 Task: Log work in the project TurboCharge for the issue 'Upgrade the machine learning algorithms of a web application to improve accuracy and prediction capabilities' spent time as '3w 3d 3h 29m' and remaining time as '2w 4d 7h 56m' and move to bottom of backlog. Now add the issue to the epic 'Incident Response Planning'.
Action: Mouse moved to (168, 66)
Screenshot: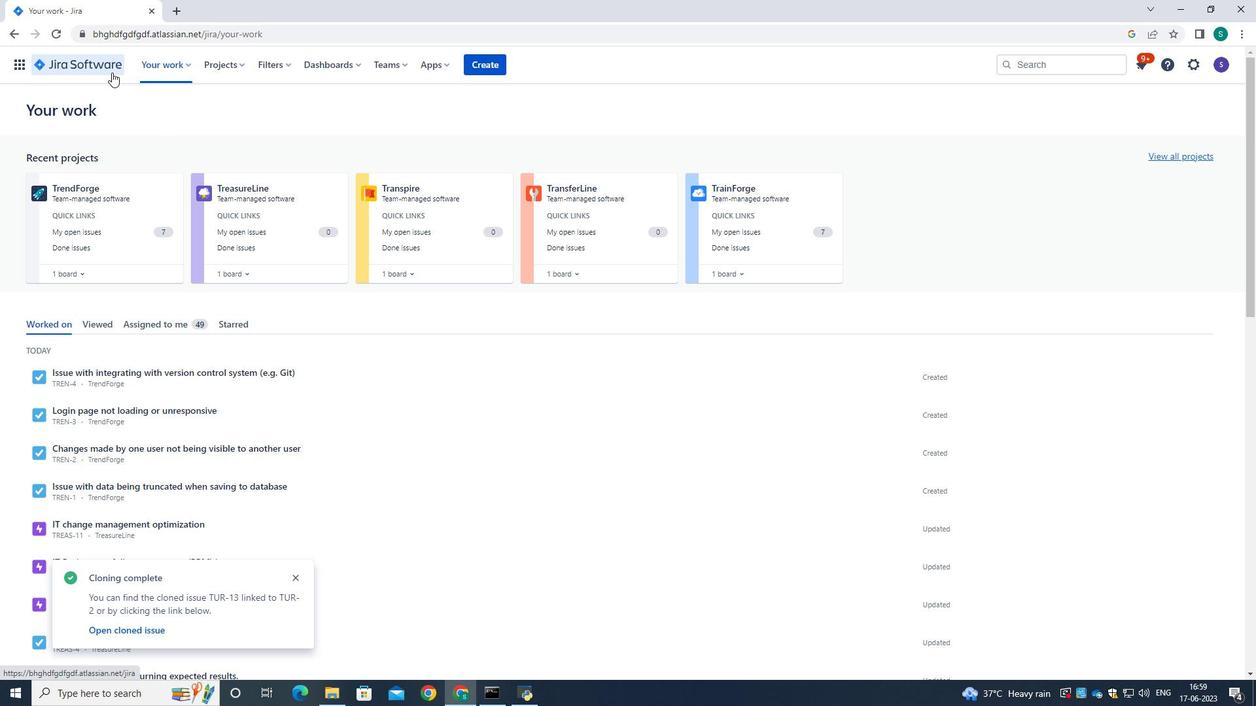 
Action: Mouse pressed left at (168, 66)
Screenshot: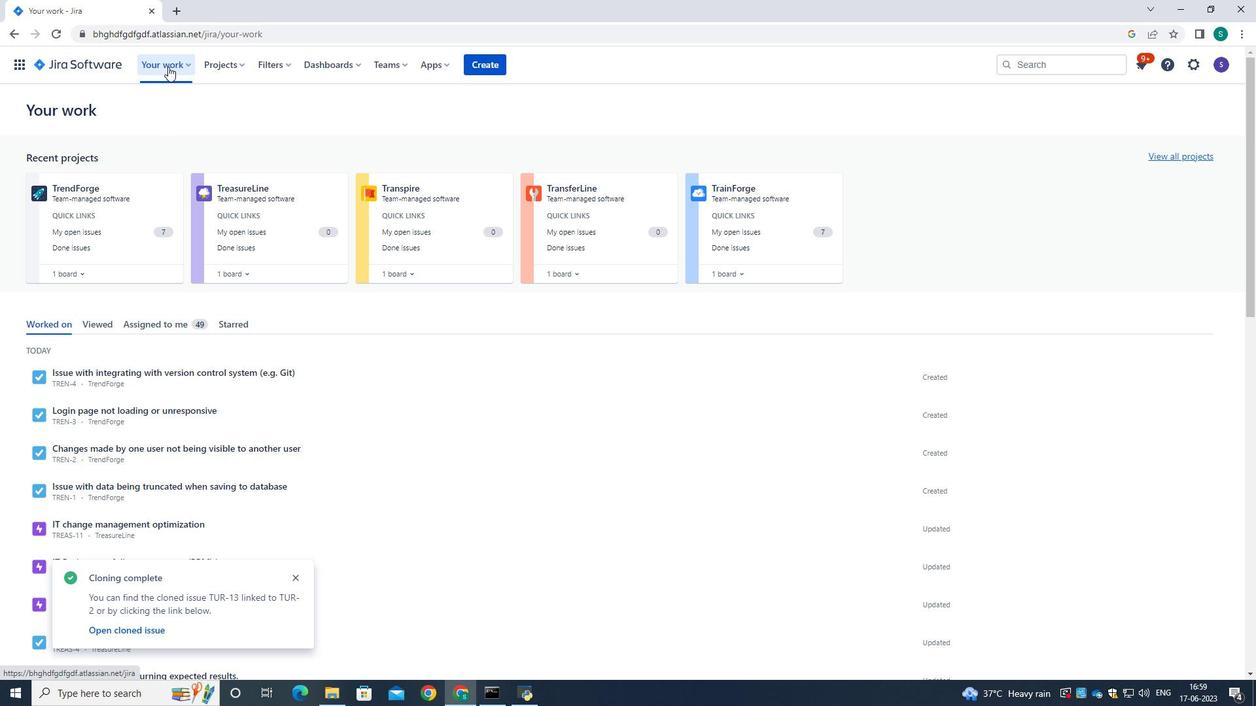 
Action: Mouse moved to (168, 66)
Screenshot: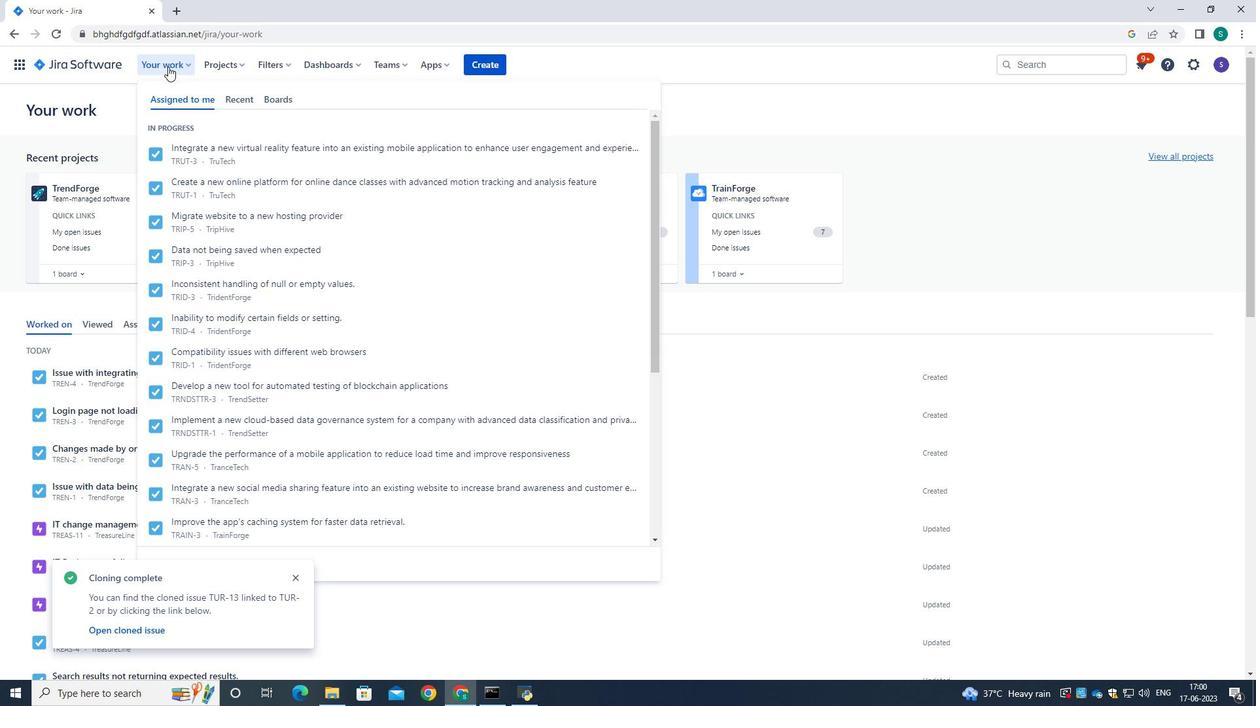 
Action: Mouse pressed left at (168, 66)
Screenshot: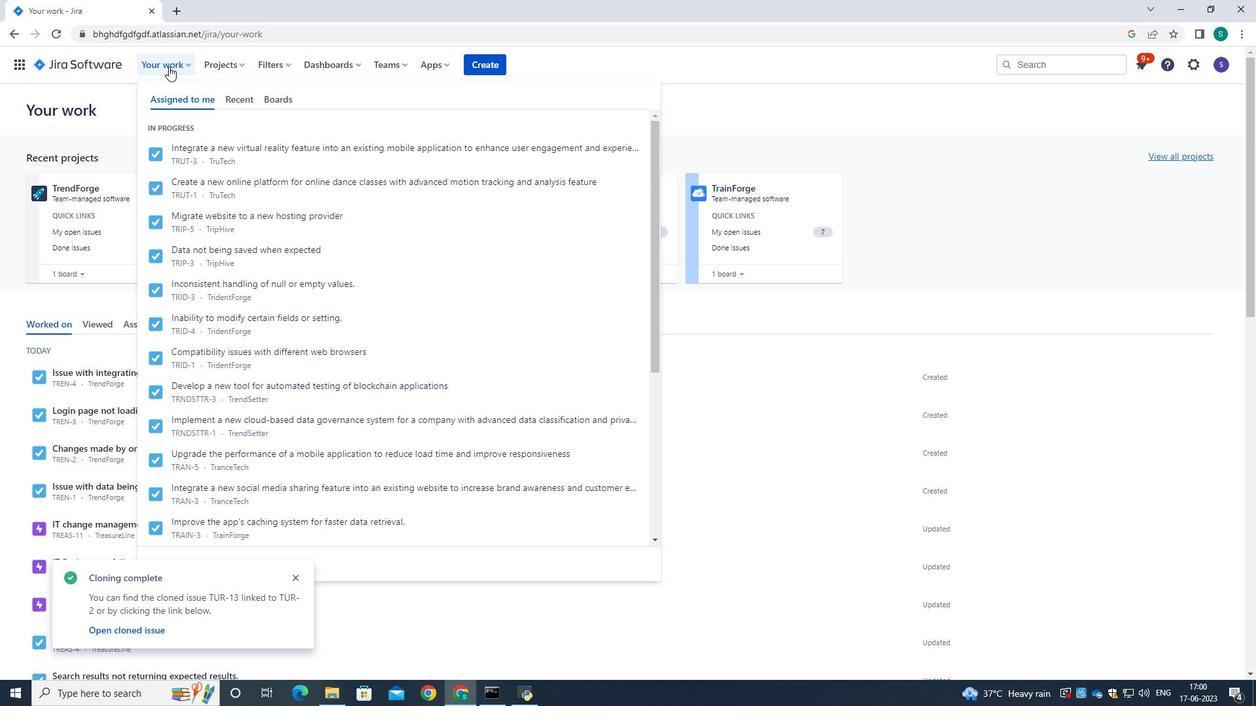 
Action: Mouse moved to (214, 62)
Screenshot: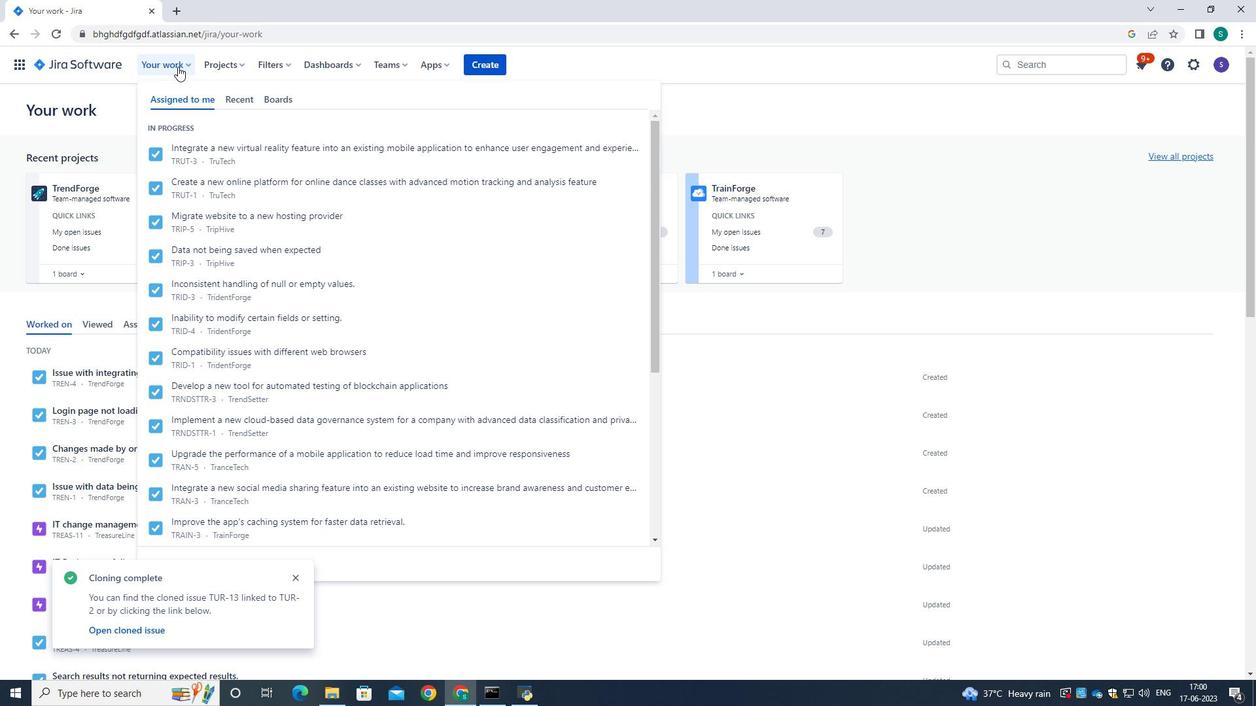 
Action: Mouse pressed left at (214, 62)
Screenshot: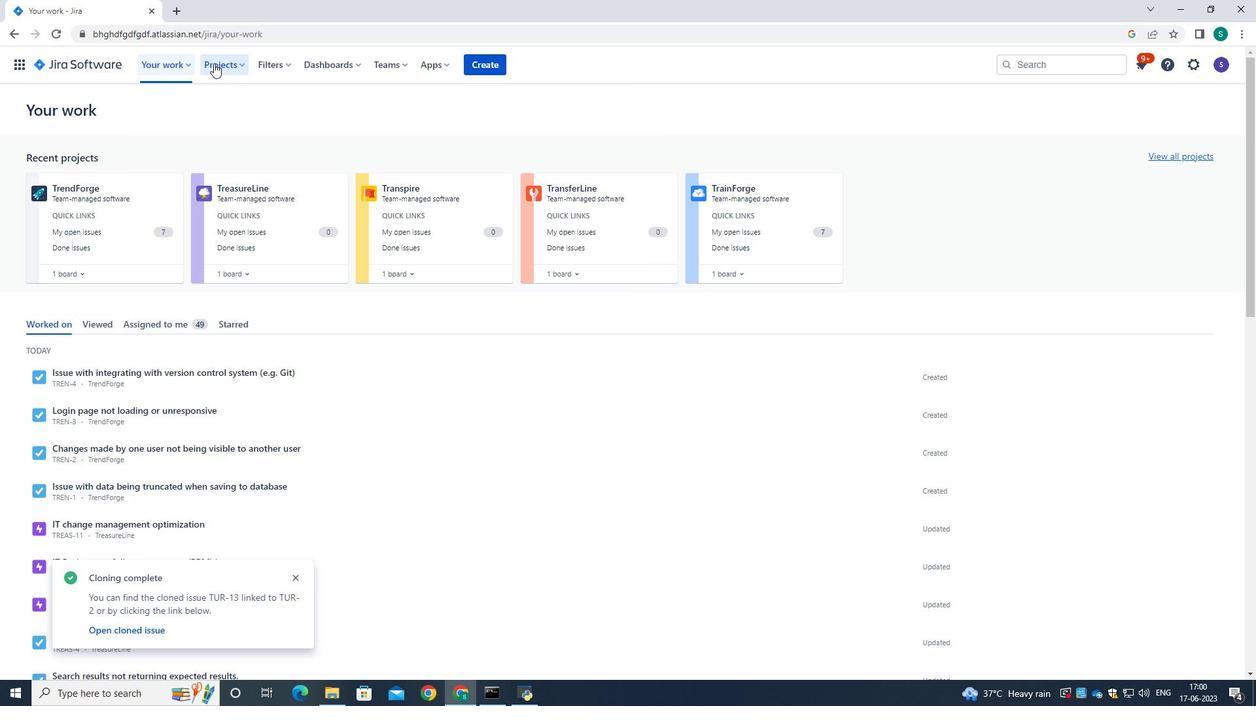 
Action: Mouse moved to (262, 133)
Screenshot: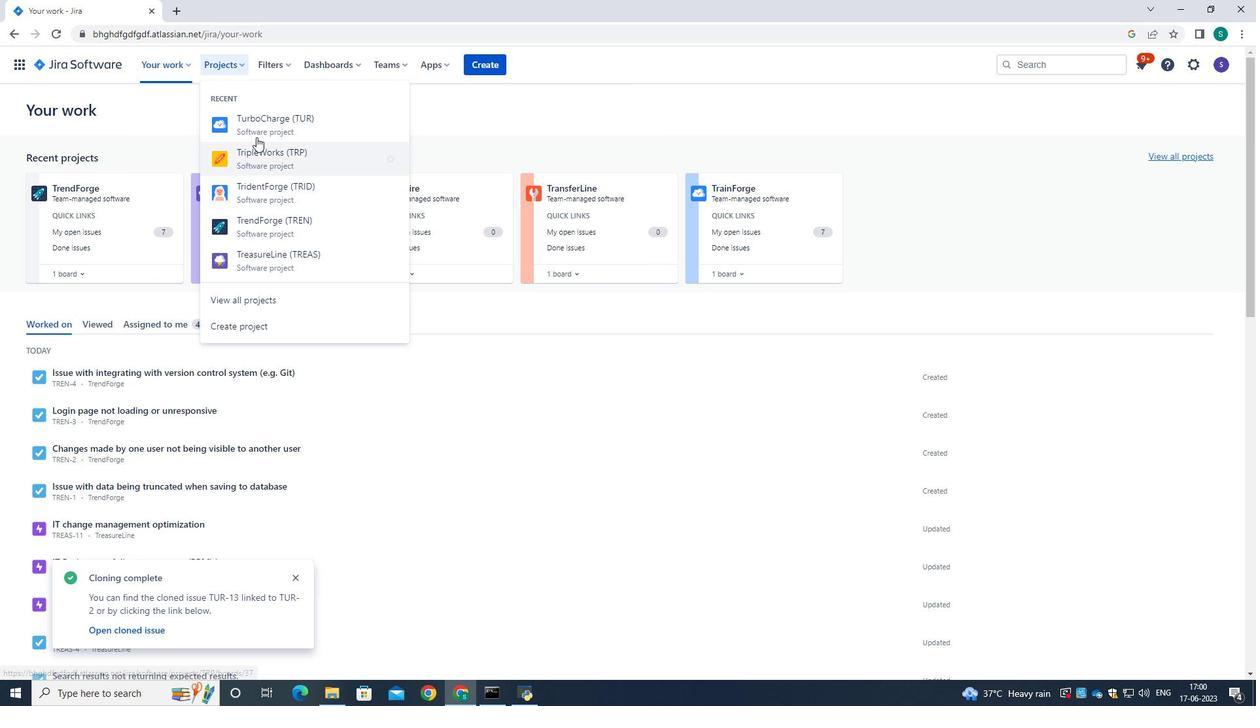 
Action: Mouse pressed left at (262, 133)
Screenshot: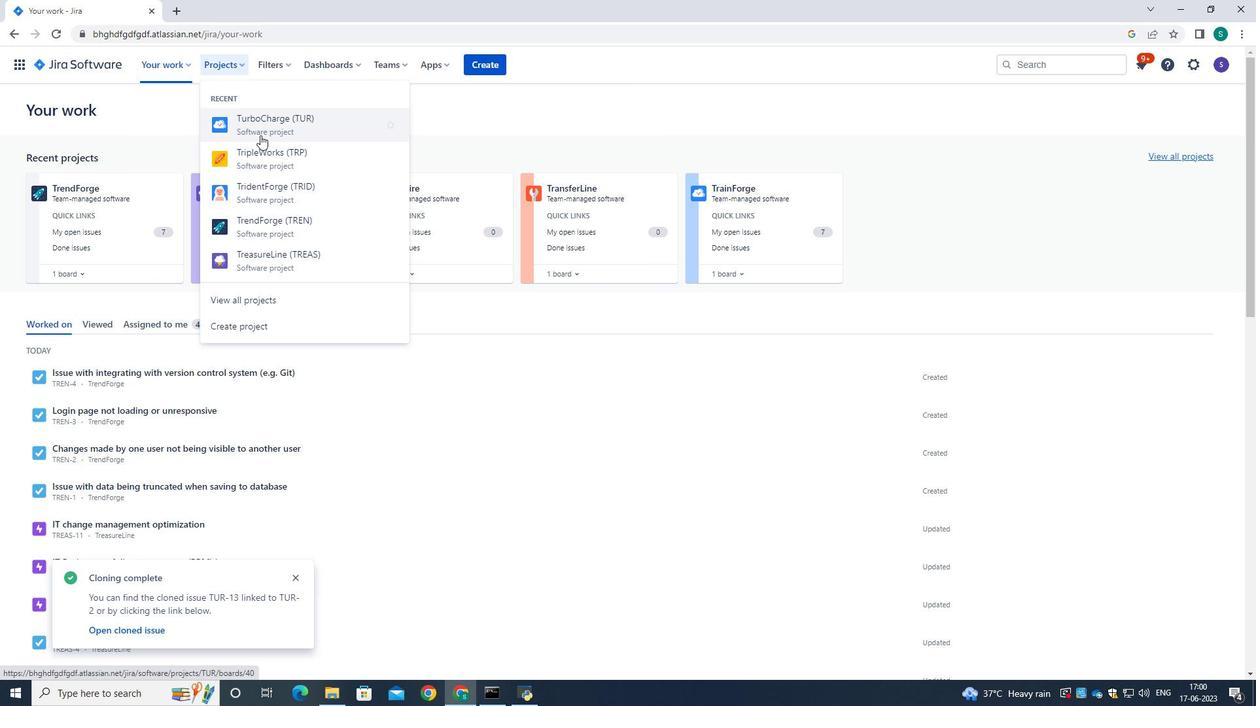 
Action: Mouse moved to (90, 194)
Screenshot: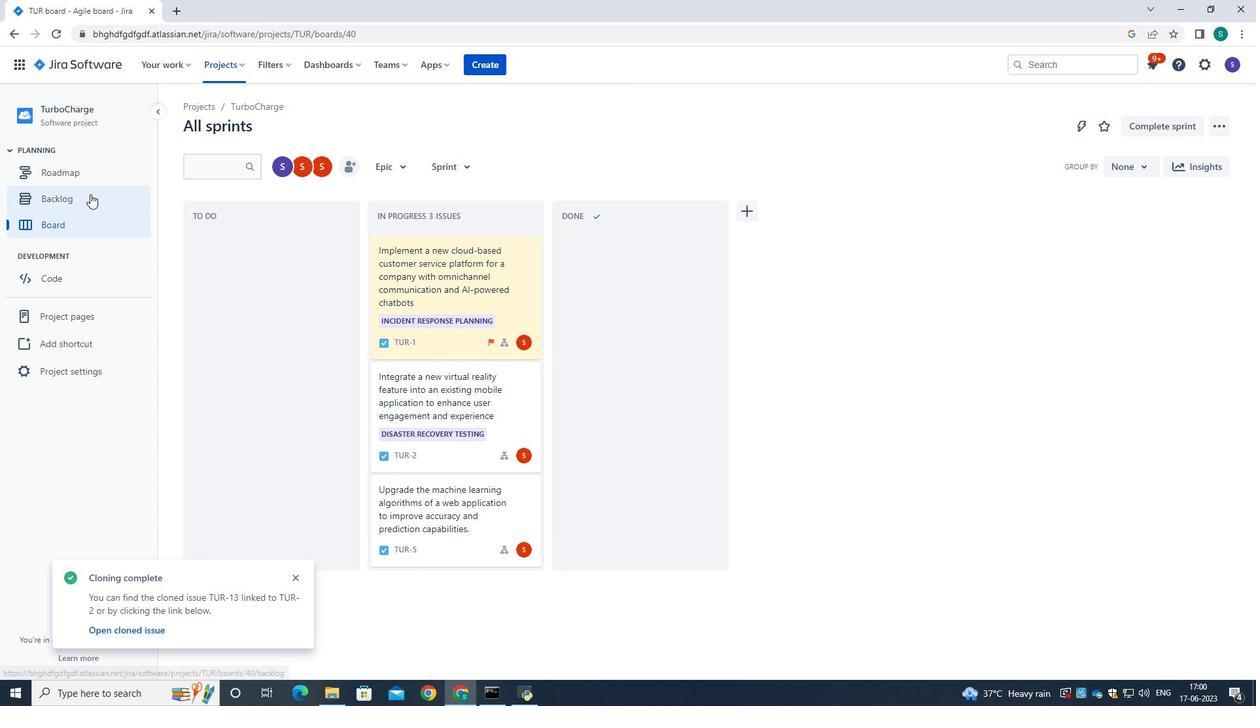 
Action: Mouse pressed left at (90, 194)
Screenshot: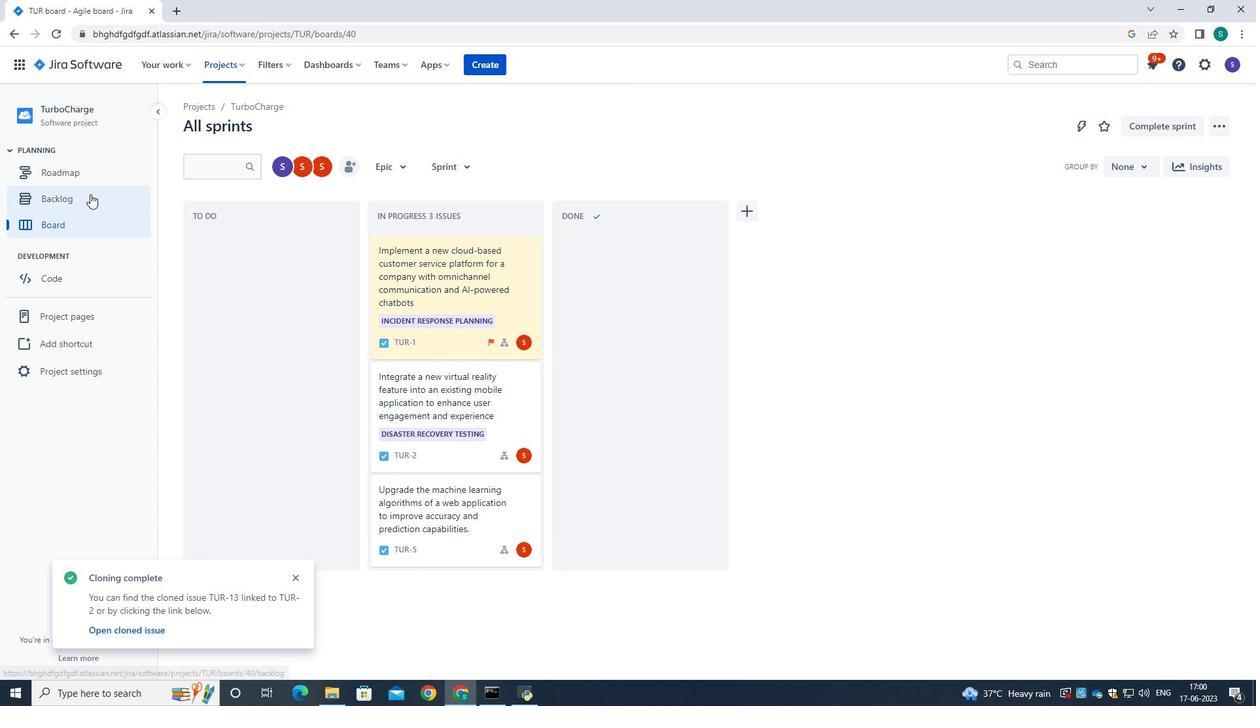 
Action: Mouse moved to (519, 281)
Screenshot: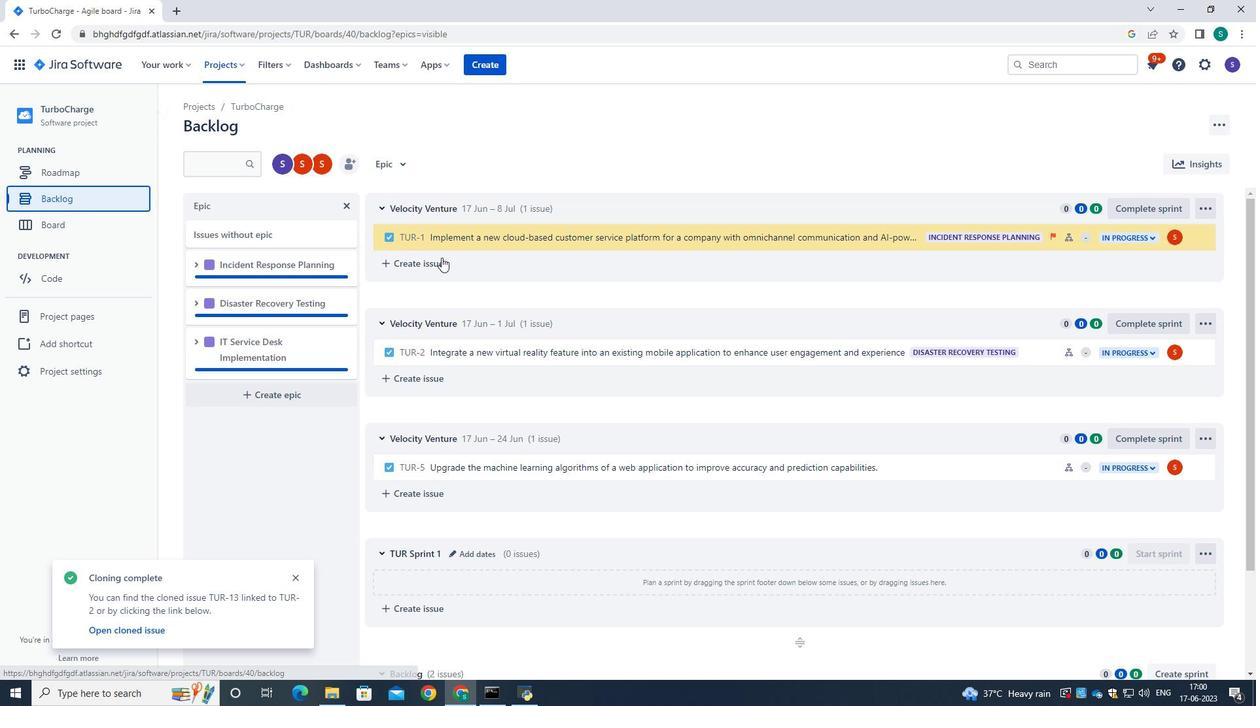 
Action: Mouse scrolled (519, 280) with delta (0, 0)
Screenshot: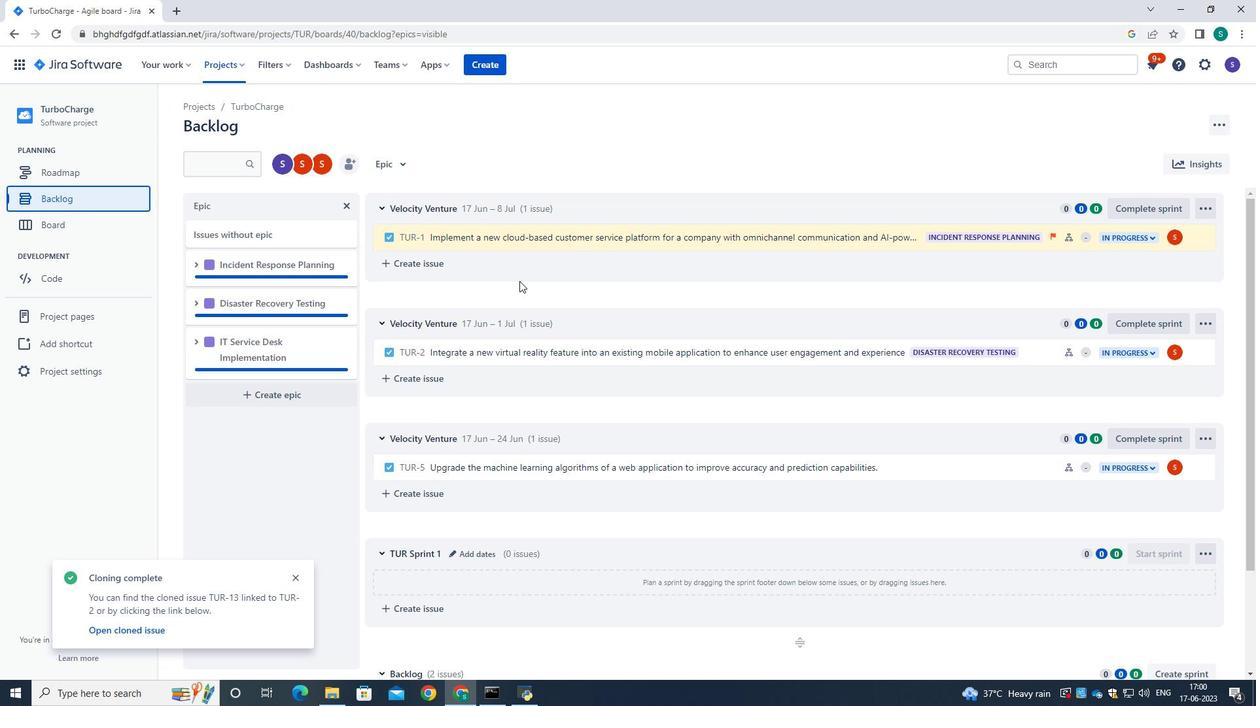 
Action: Mouse scrolled (519, 280) with delta (0, 0)
Screenshot: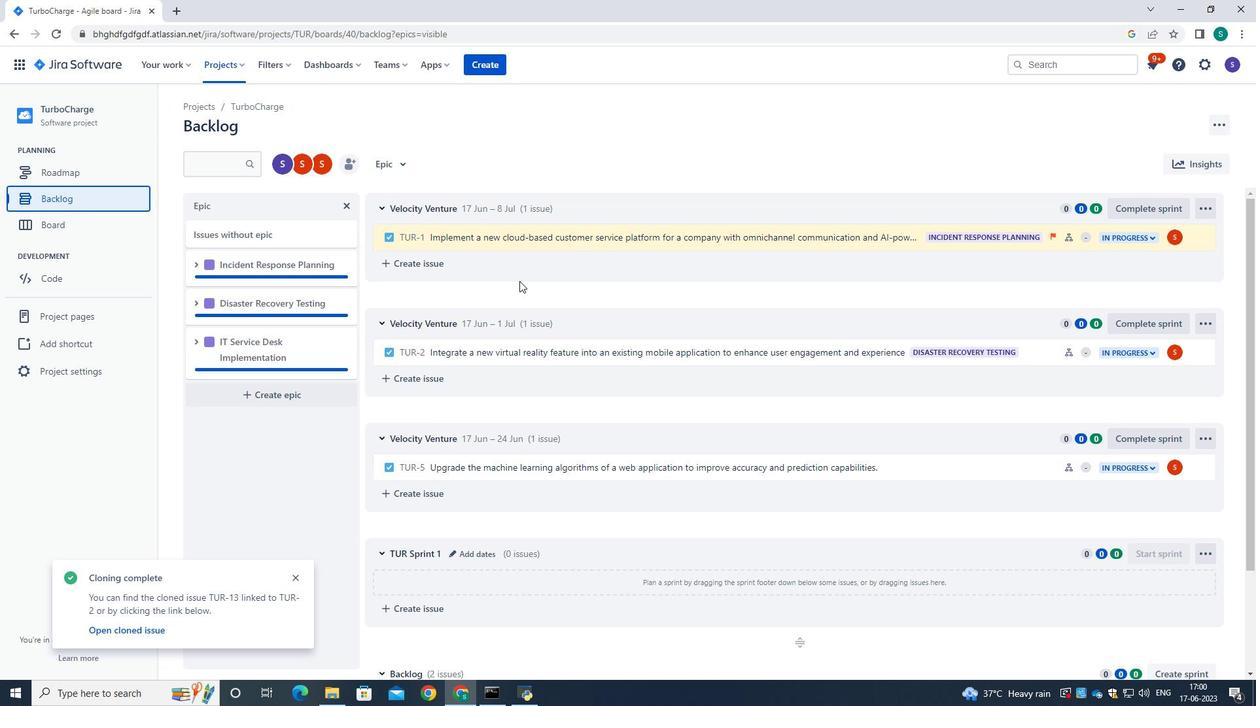 
Action: Mouse moved to (520, 282)
Screenshot: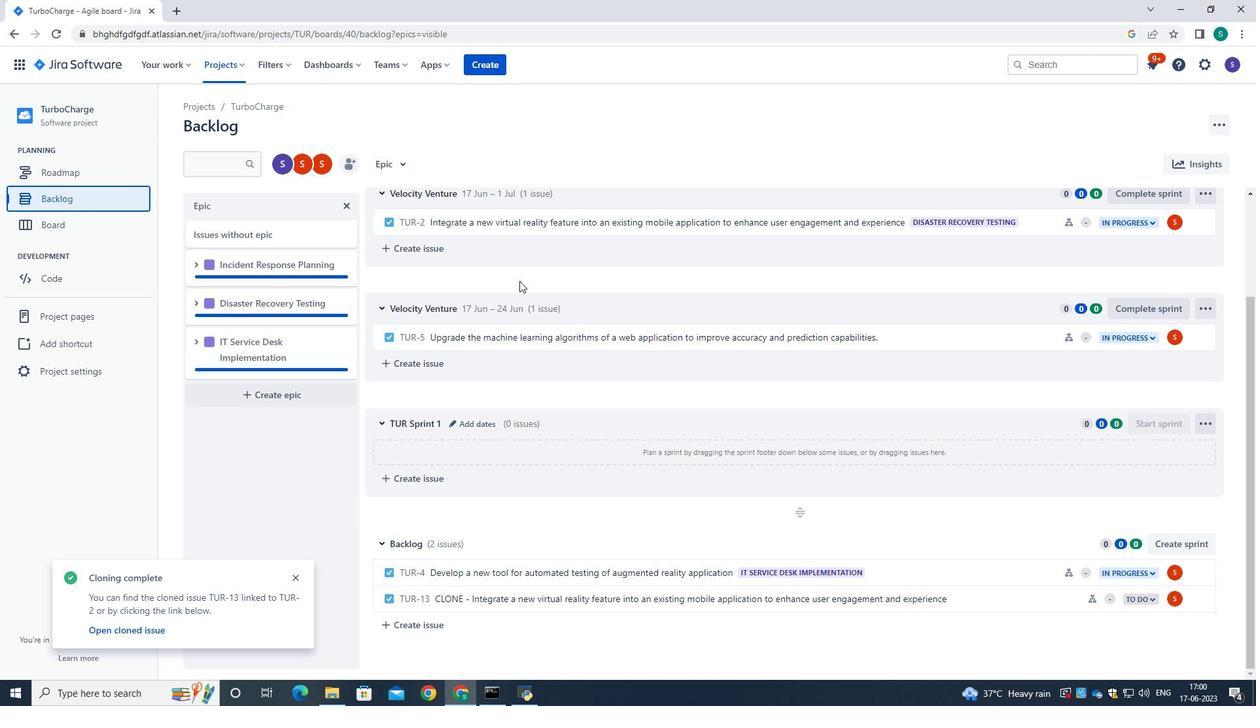 
Action: Mouse scrolled (520, 281) with delta (0, 0)
Screenshot: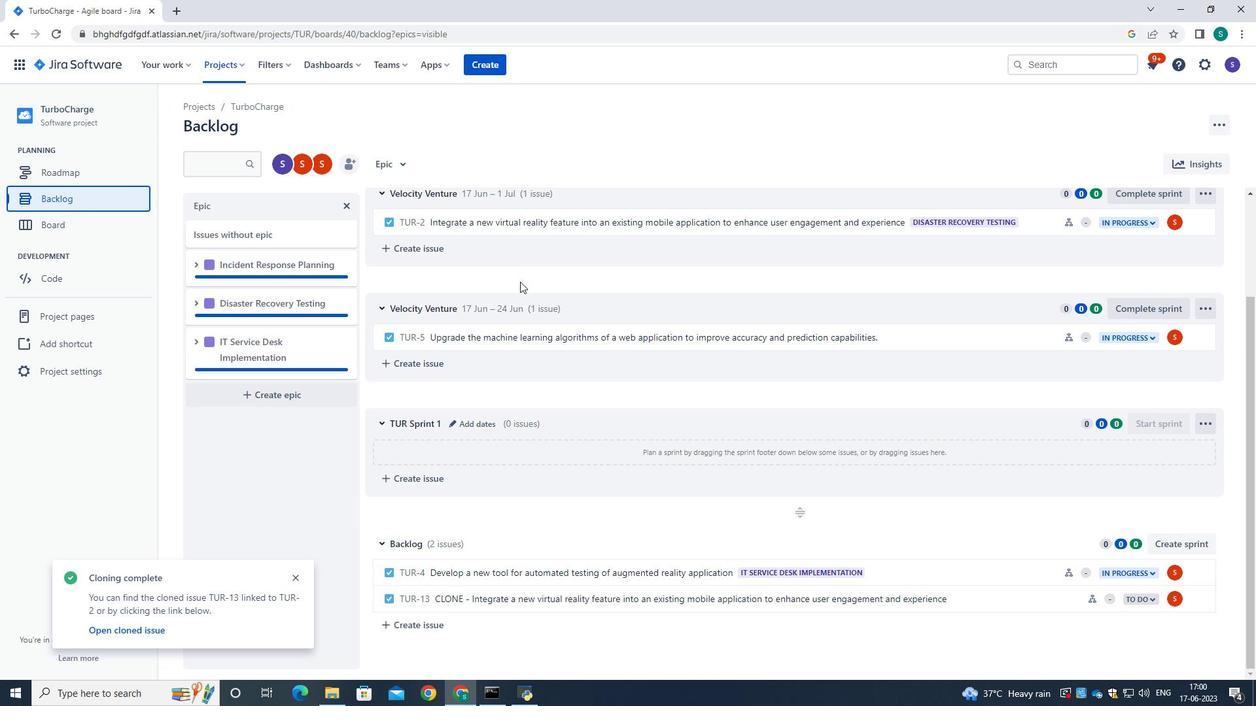
Action: Mouse scrolled (520, 281) with delta (0, 0)
Screenshot: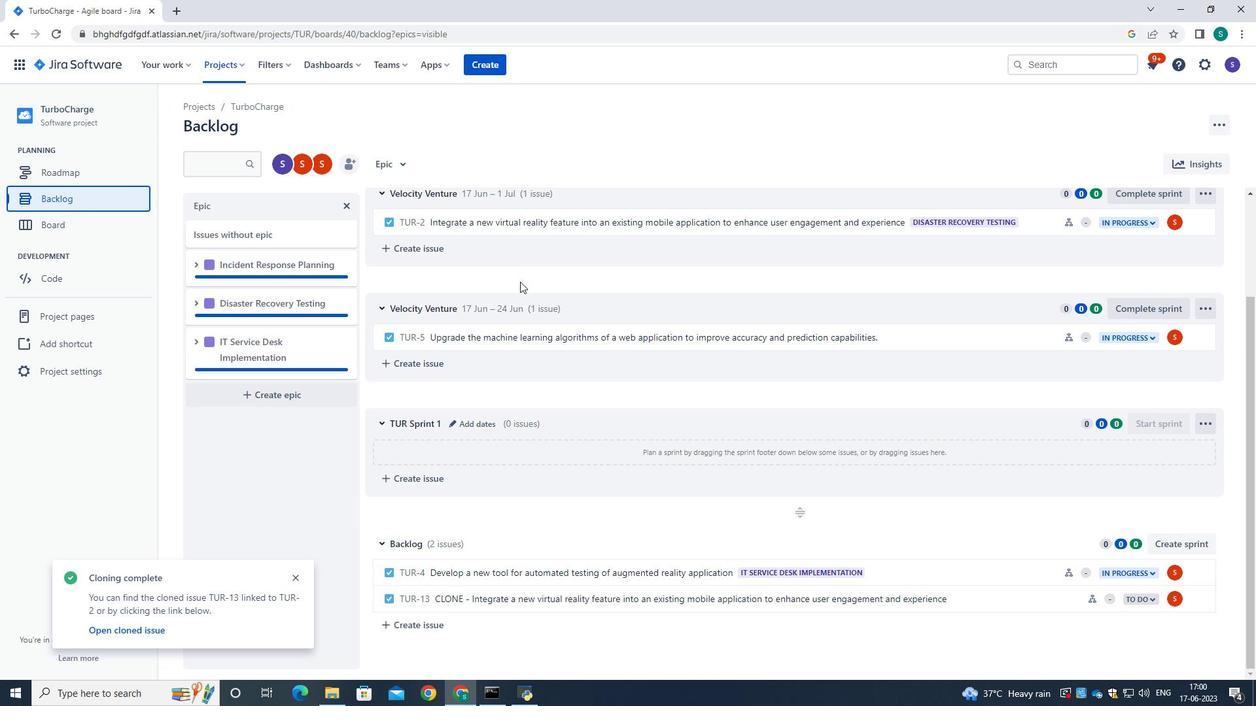 
Action: Mouse moved to (759, 333)
Screenshot: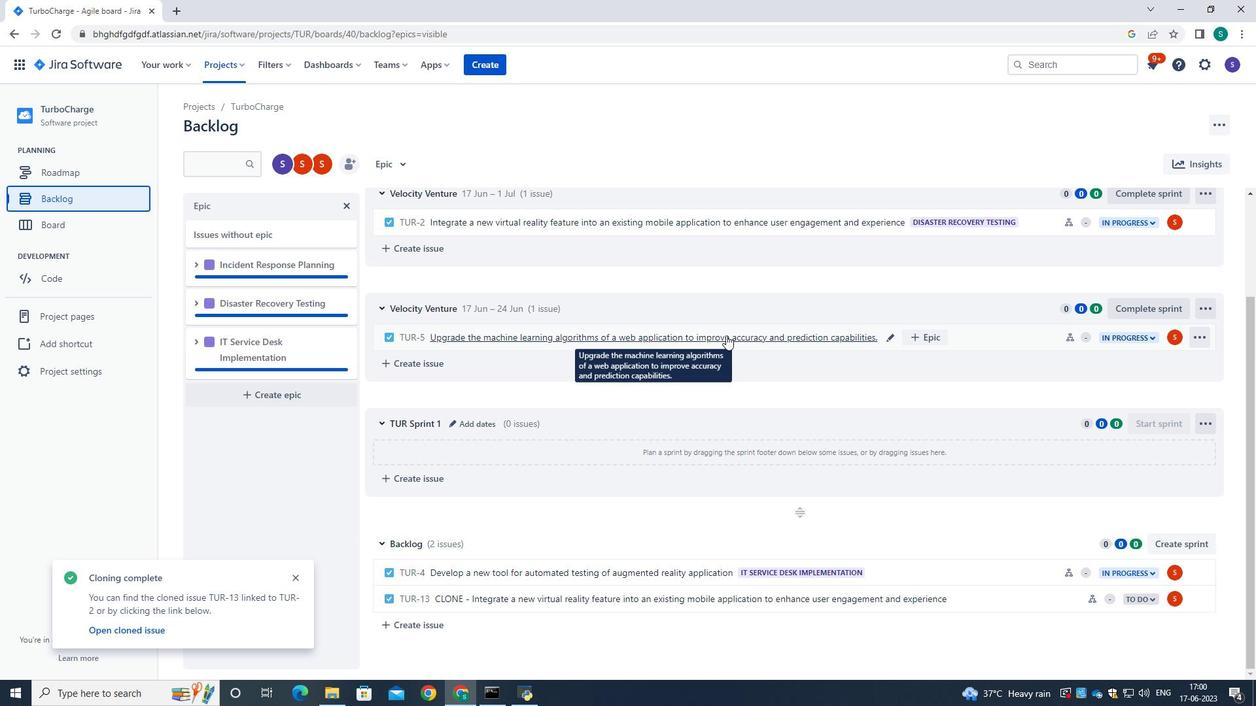 
Action: Mouse pressed left at (759, 333)
Screenshot: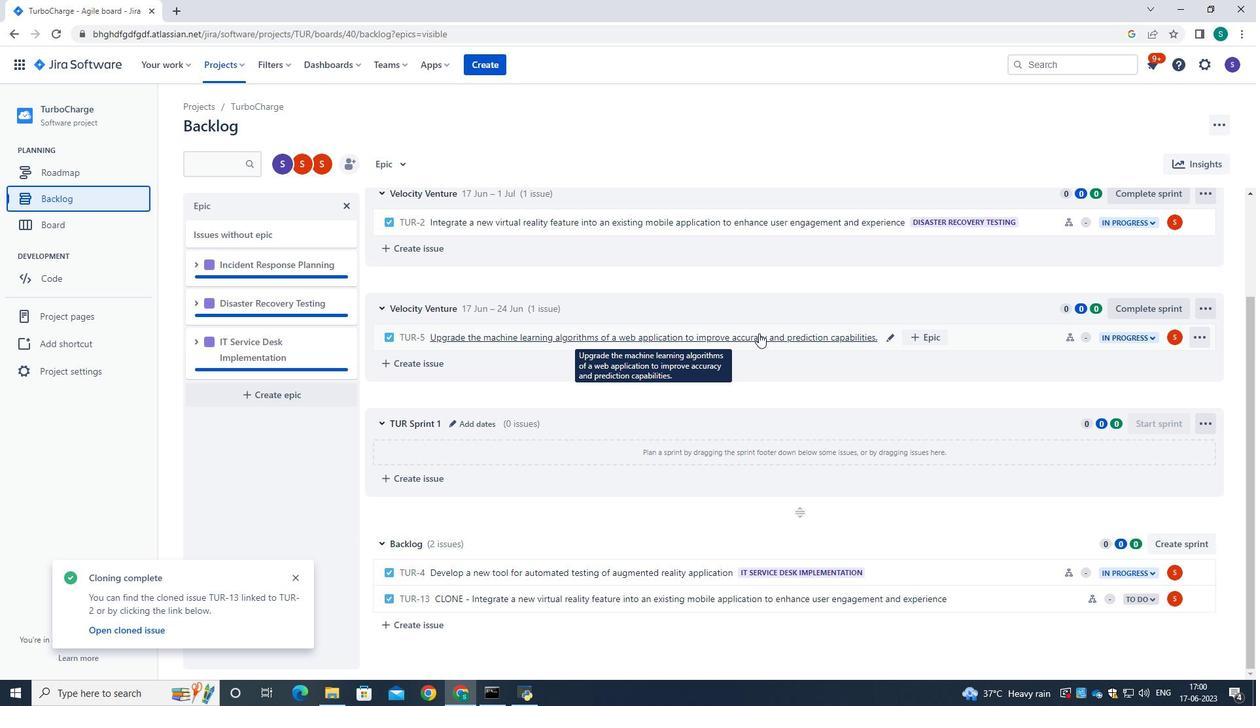 
Action: Mouse moved to (1057, 404)
Screenshot: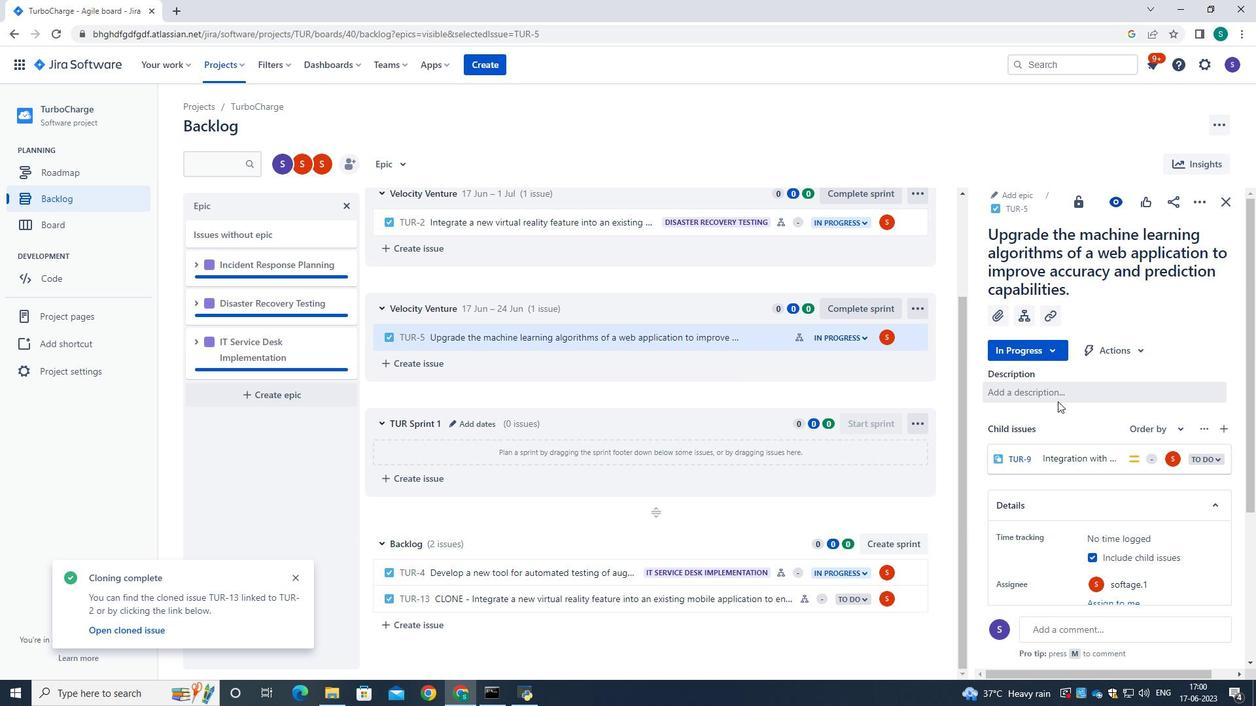 
Action: Mouse scrolled (1057, 403) with delta (0, 0)
Screenshot: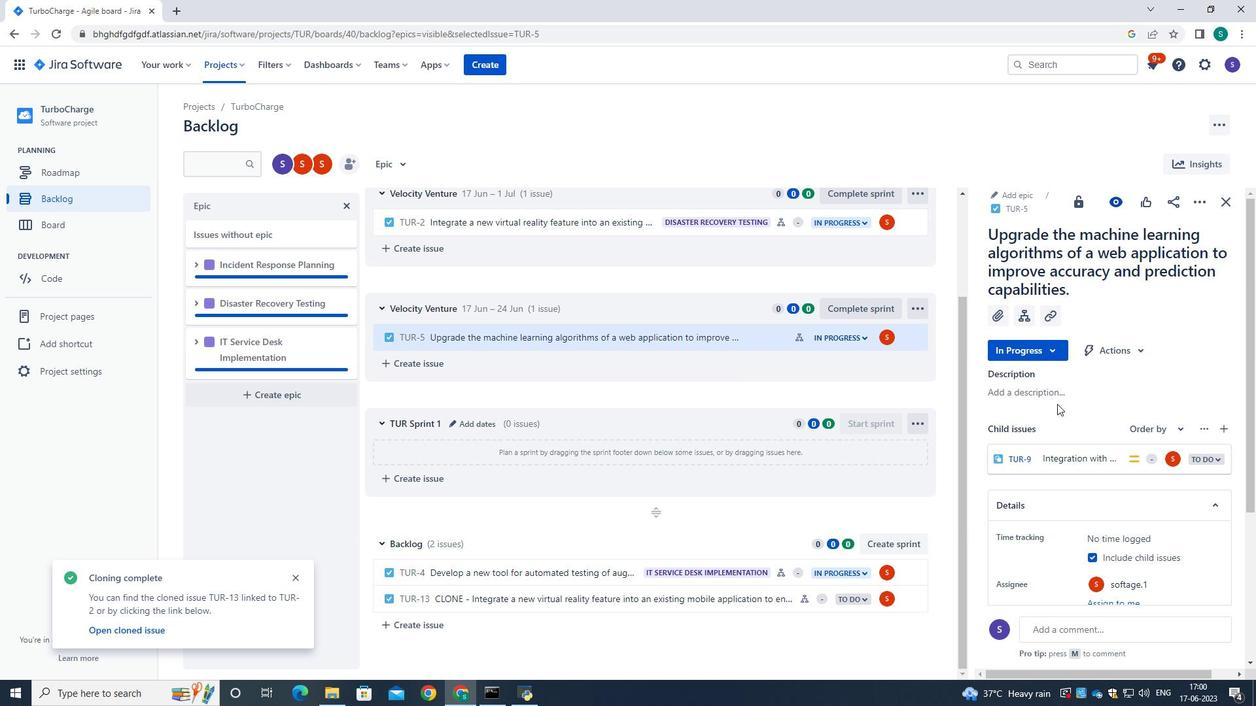 
Action: Mouse moved to (1097, 304)
Screenshot: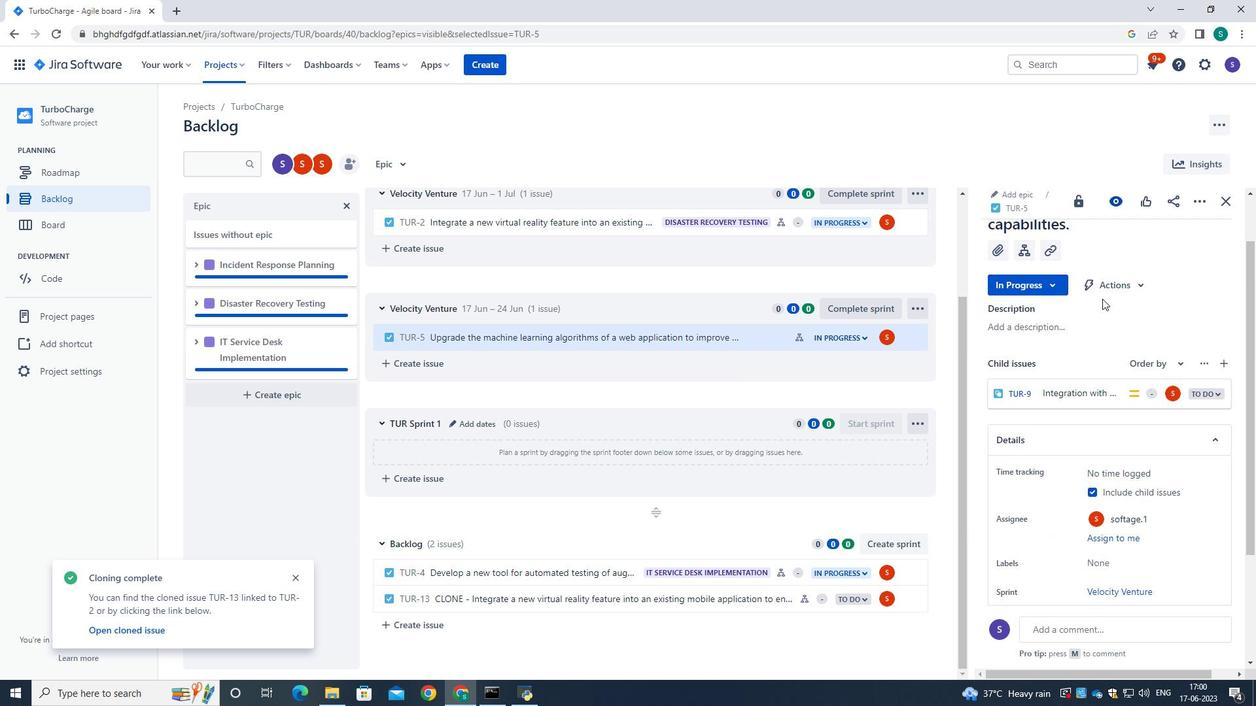 
Action: Mouse scrolled (1097, 304) with delta (0, 0)
Screenshot: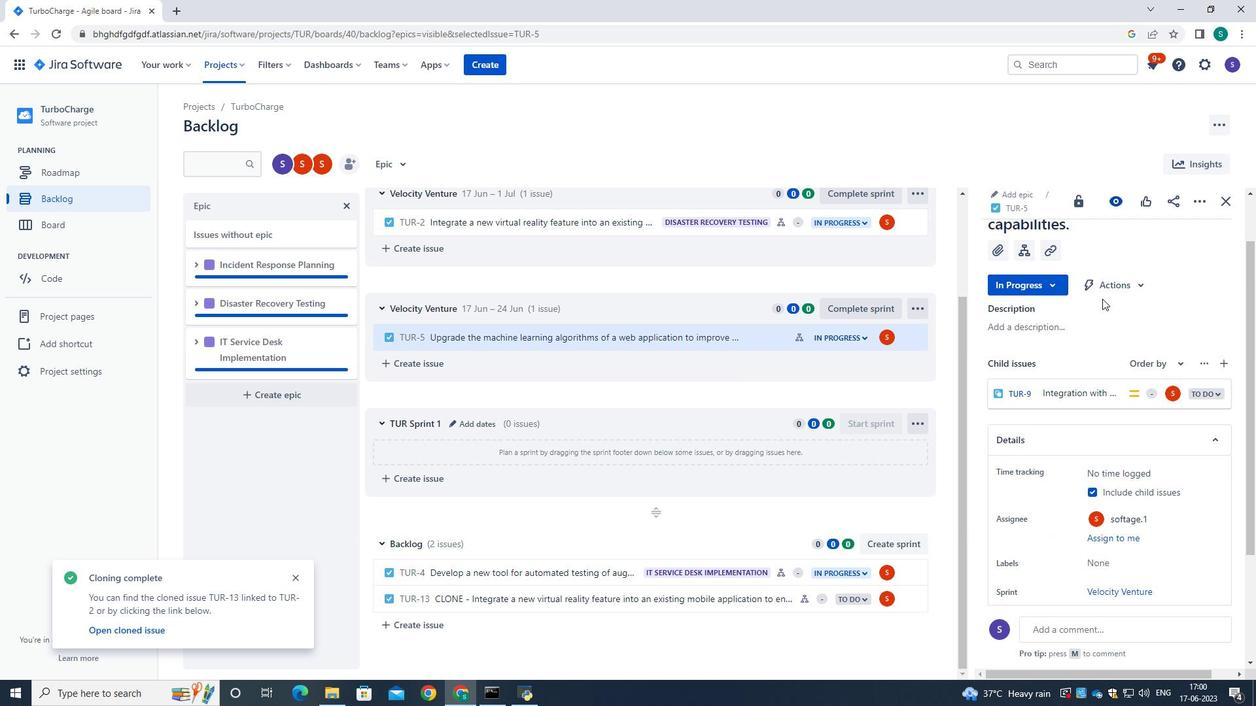 
Action: Mouse scrolled (1097, 304) with delta (0, 0)
Screenshot: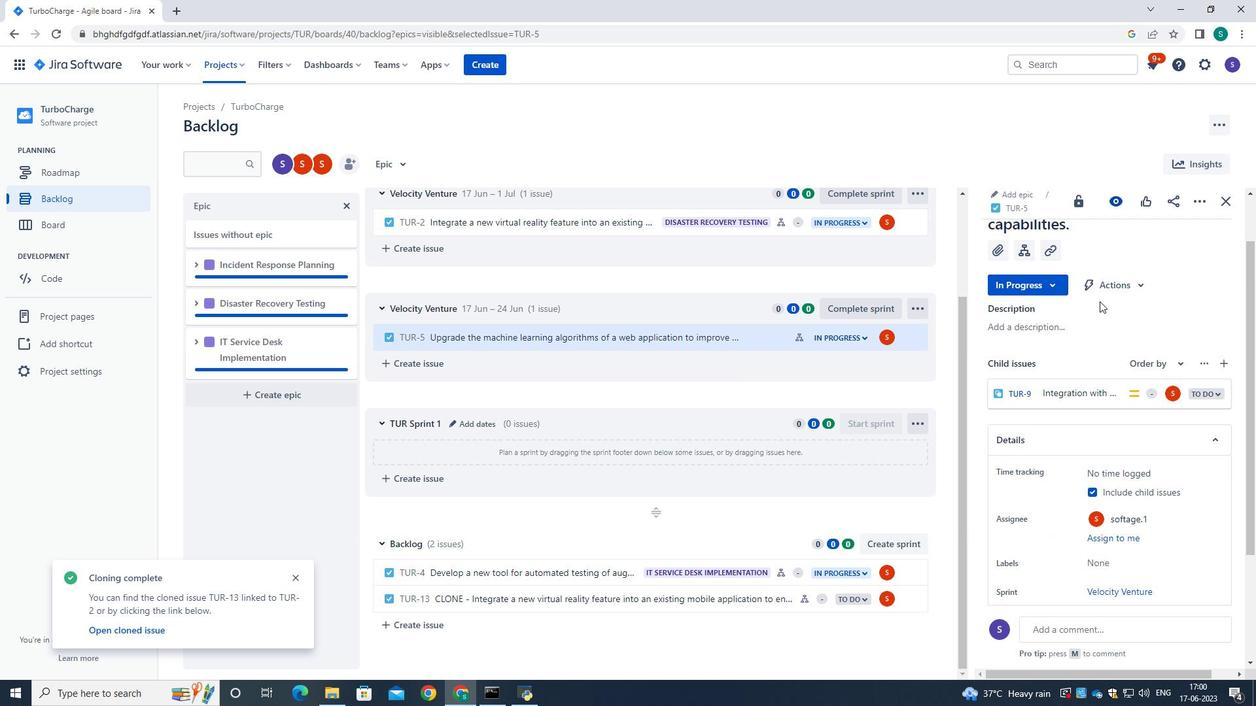 
Action: Mouse scrolled (1097, 304) with delta (0, 0)
Screenshot: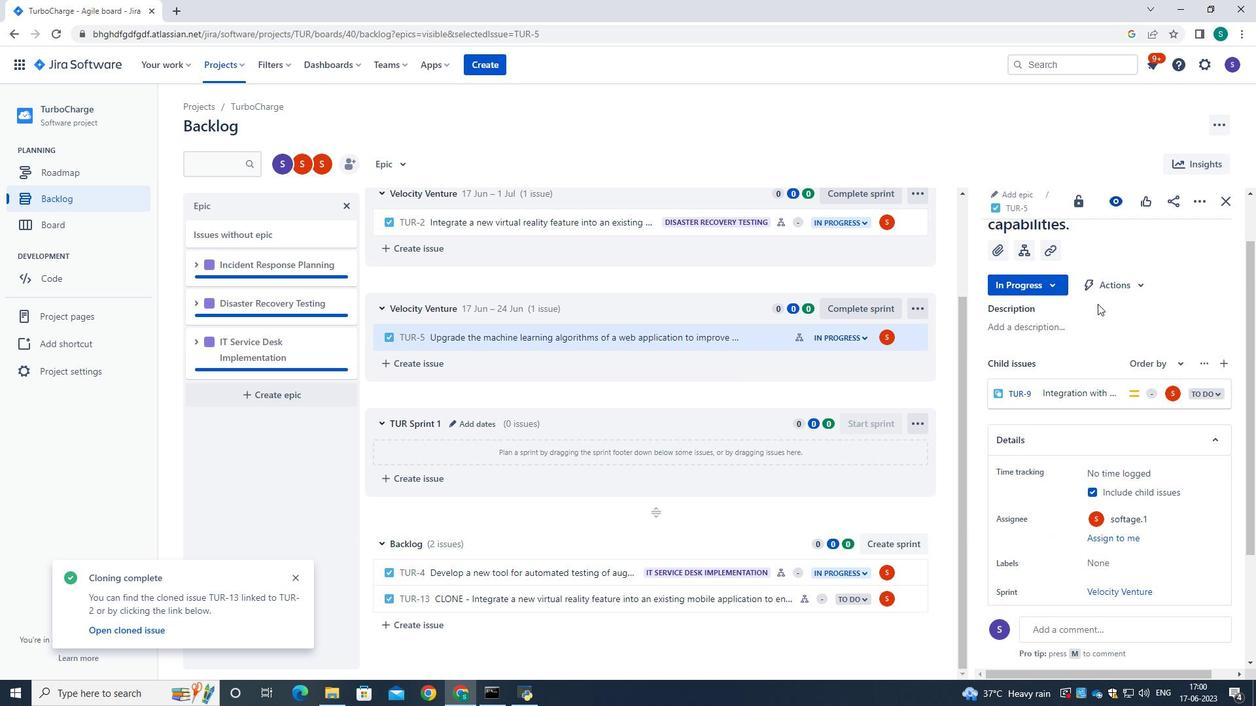 
Action: Mouse moved to (1198, 203)
Screenshot: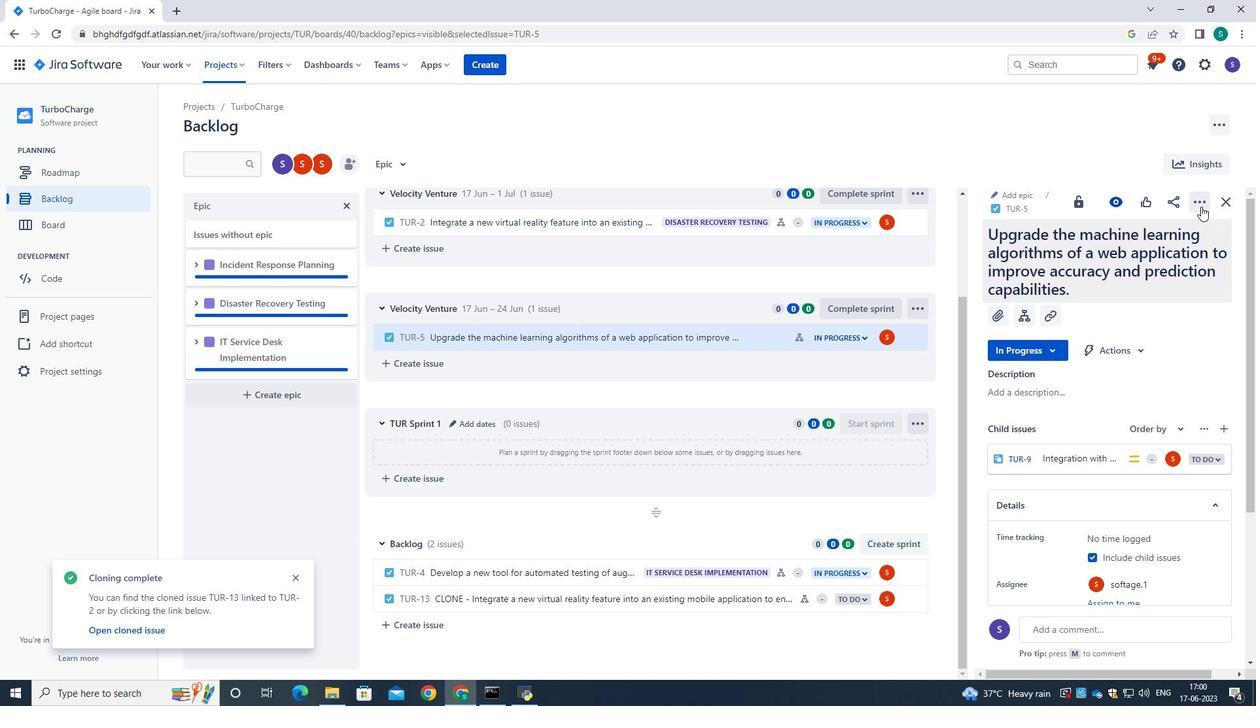 
Action: Mouse pressed left at (1198, 203)
Screenshot: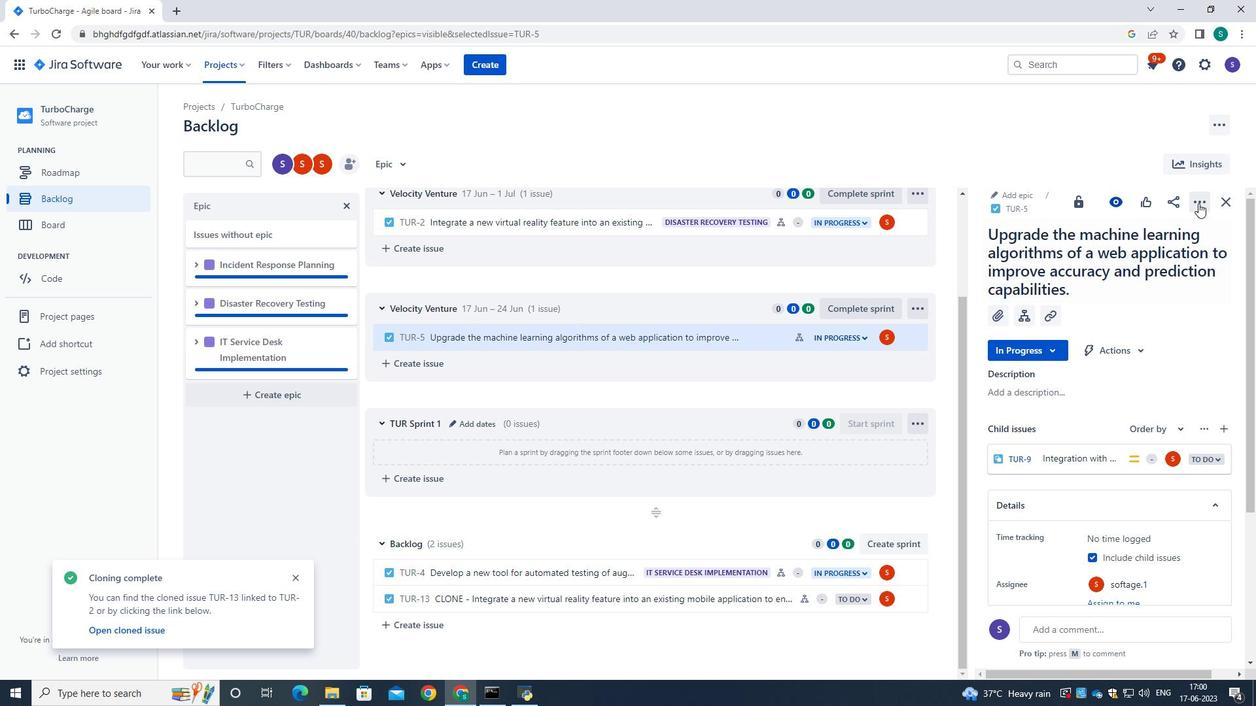 
Action: Mouse moved to (1121, 243)
Screenshot: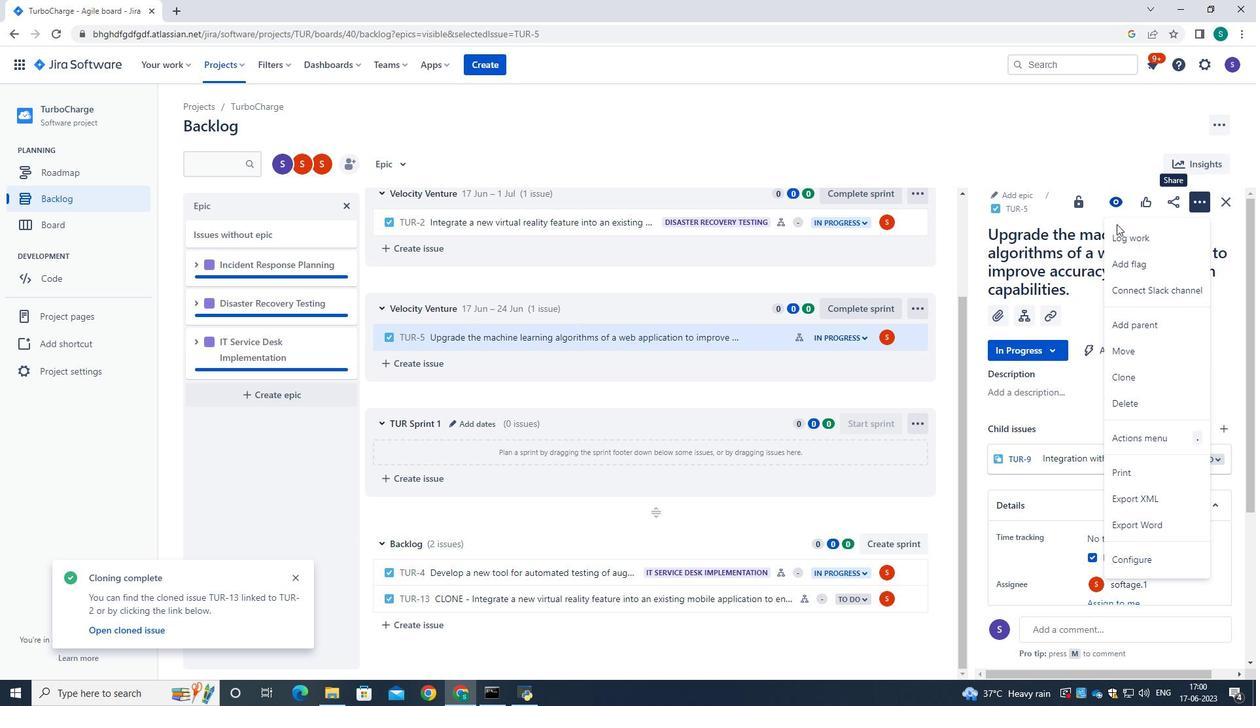 
Action: Mouse pressed left at (1121, 243)
Screenshot: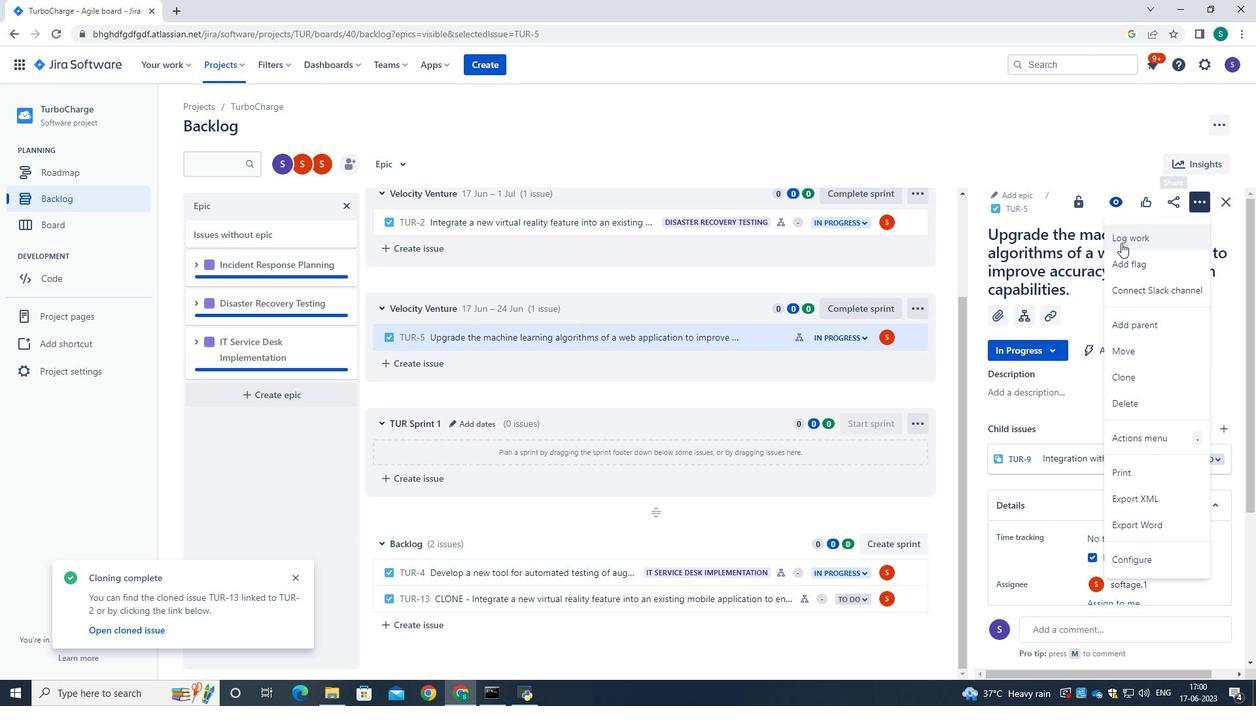 
Action: Mouse moved to (534, 193)
Screenshot: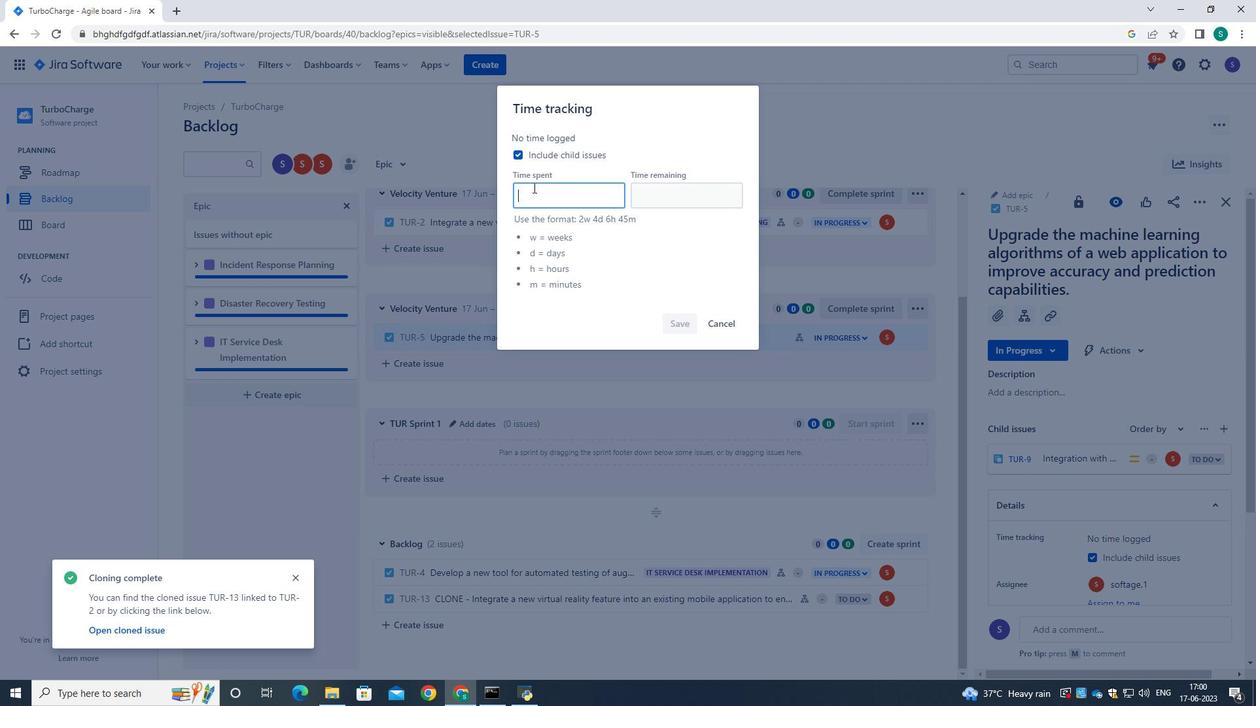 
Action: Mouse pressed left at (534, 193)
Screenshot: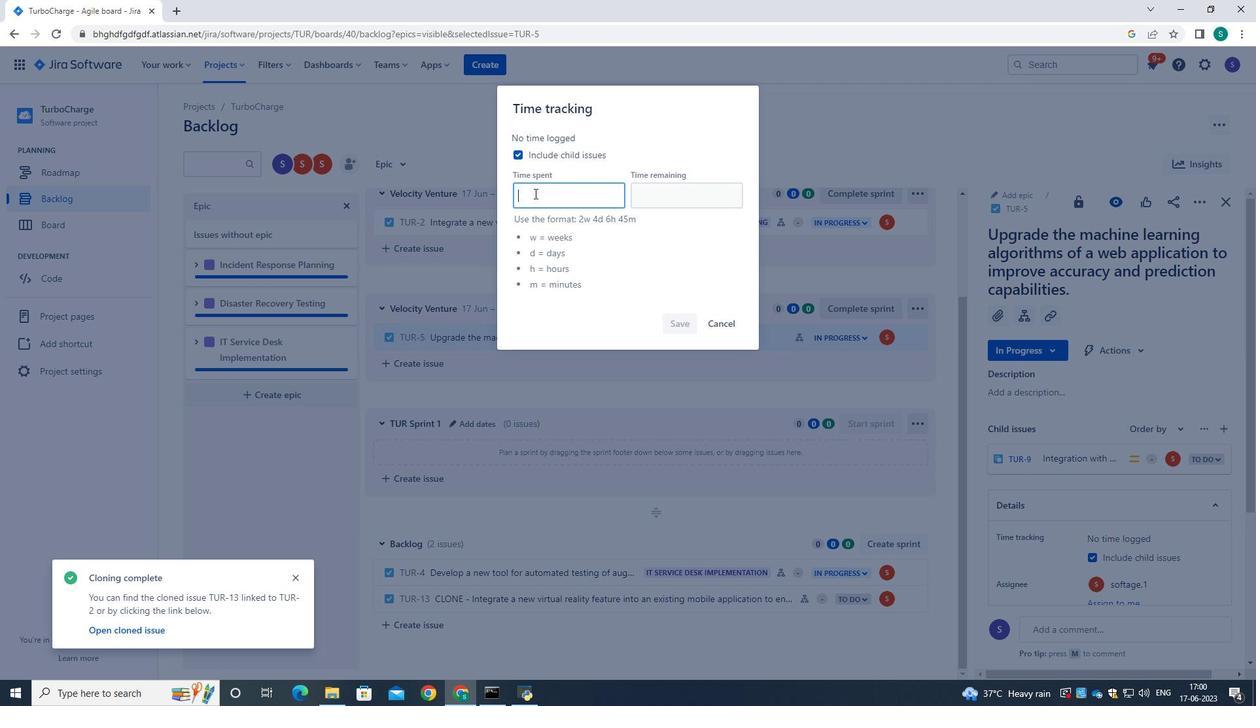 
Action: Key pressed 2<Key.backspace>3w<Key.space>3d<Key.space>3h<Key.space>29m<Key.tab>2w<Key.space>4d<Key.space>7h<Key.space>56m
Screenshot: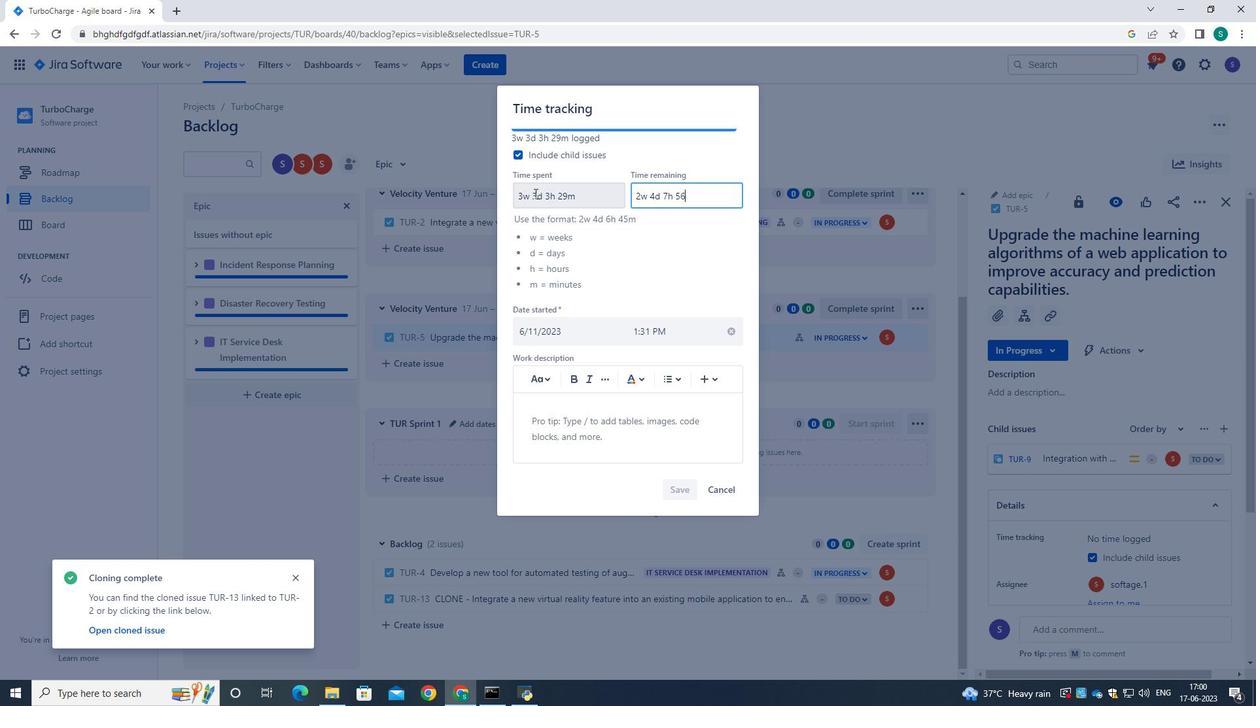 
Action: Mouse moved to (672, 488)
Screenshot: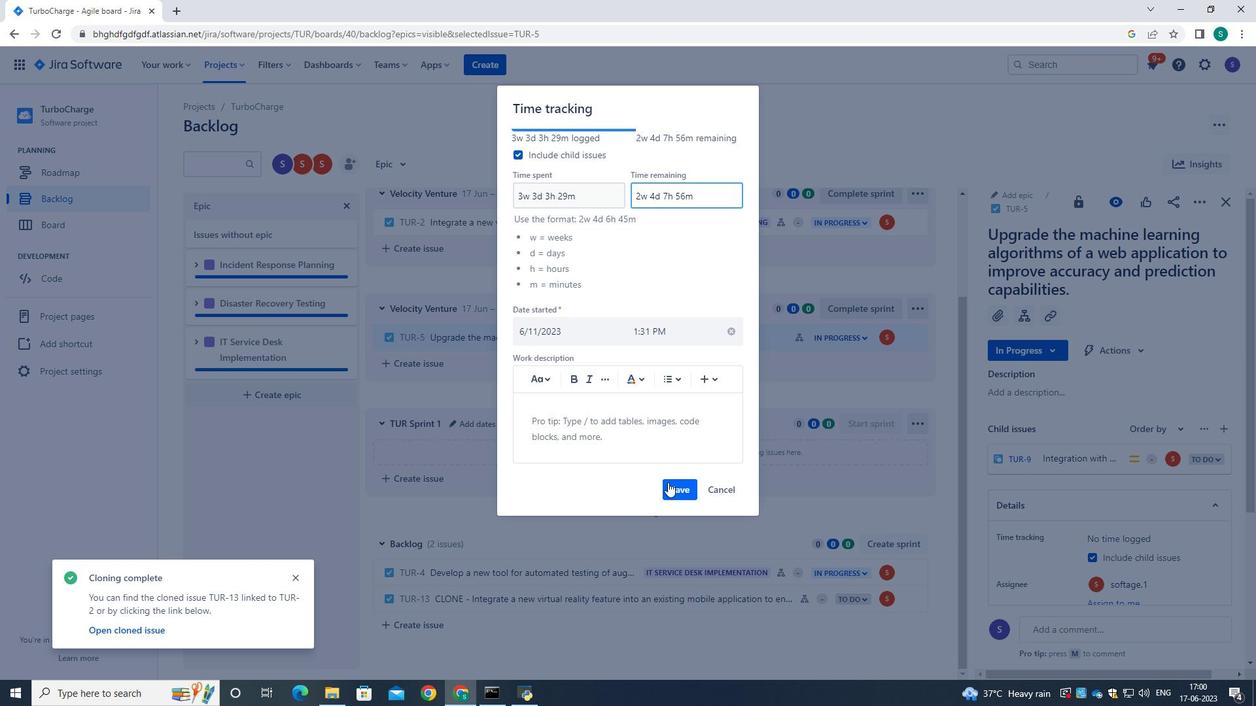 
Action: Mouse pressed left at (672, 488)
Screenshot: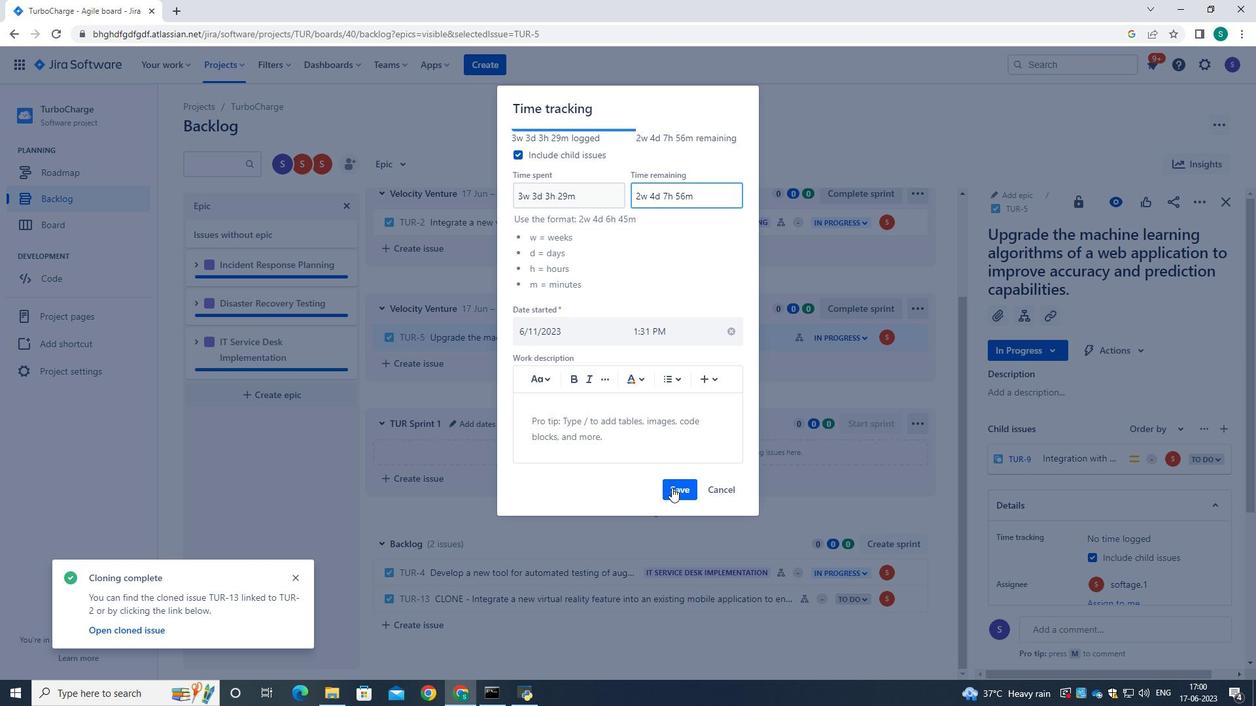 
Action: Mouse moved to (681, 402)
Screenshot: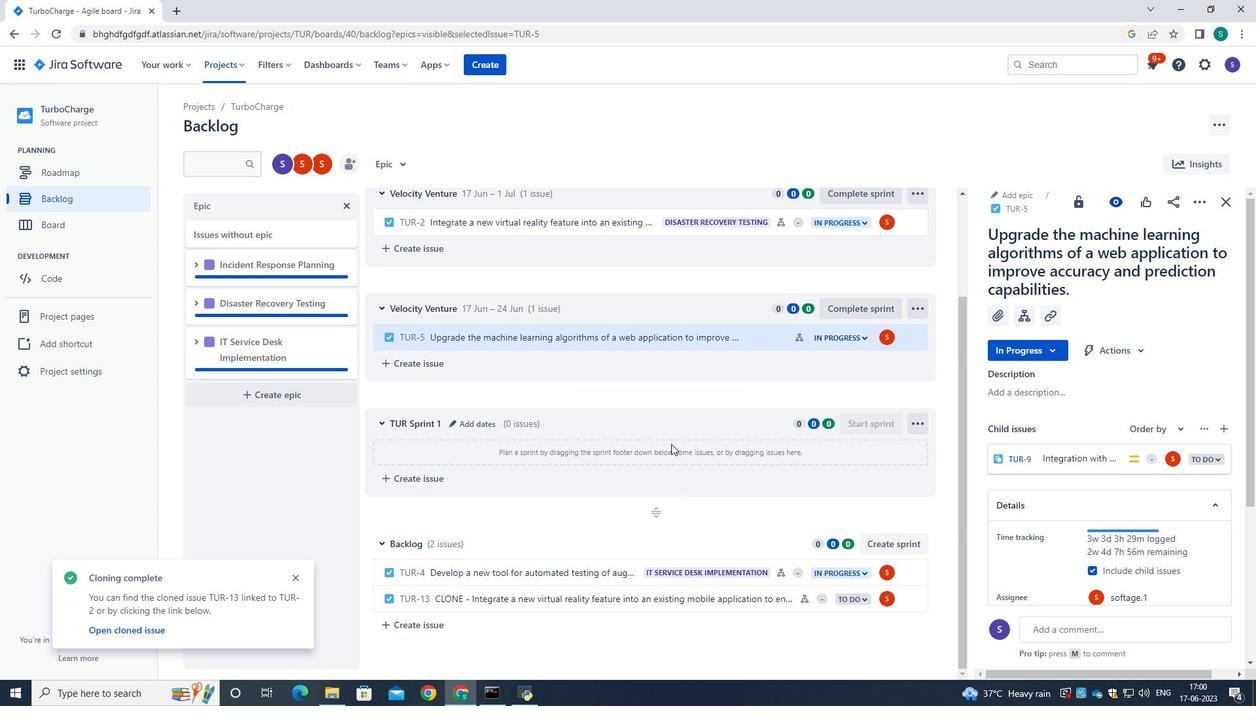 
Action: Mouse scrolled (681, 401) with delta (0, 0)
Screenshot: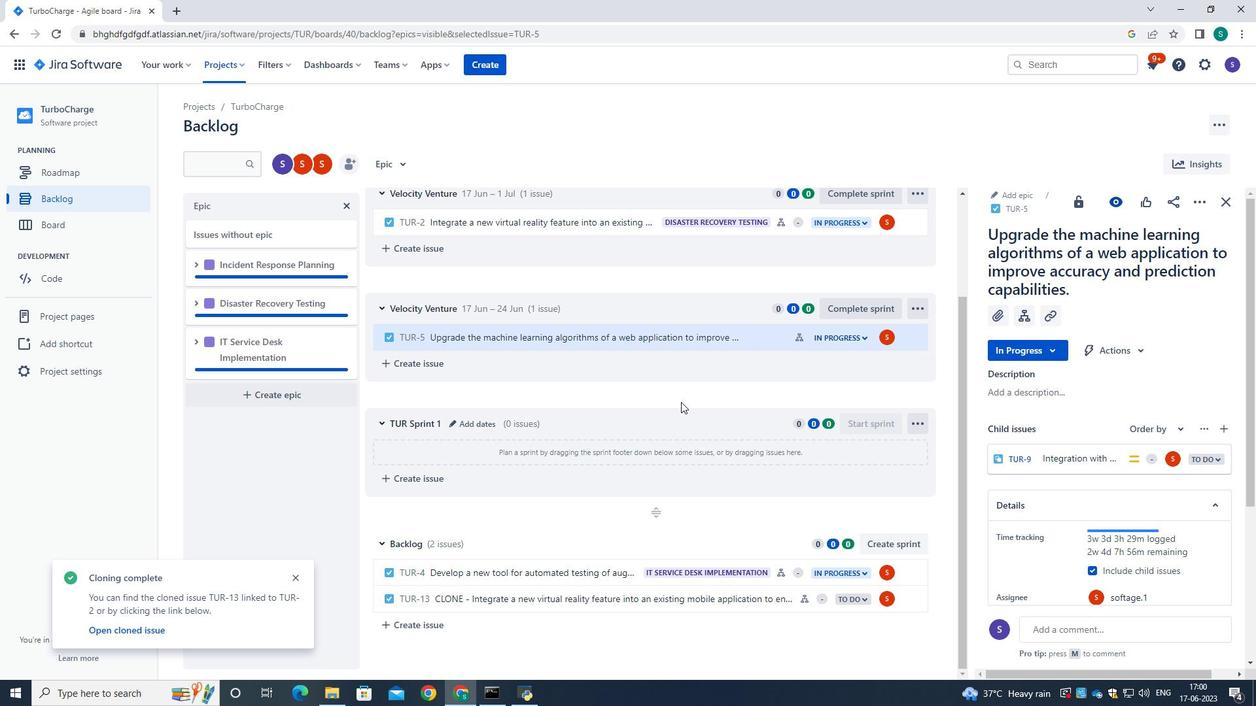 
Action: Mouse scrolled (681, 401) with delta (0, 0)
Screenshot: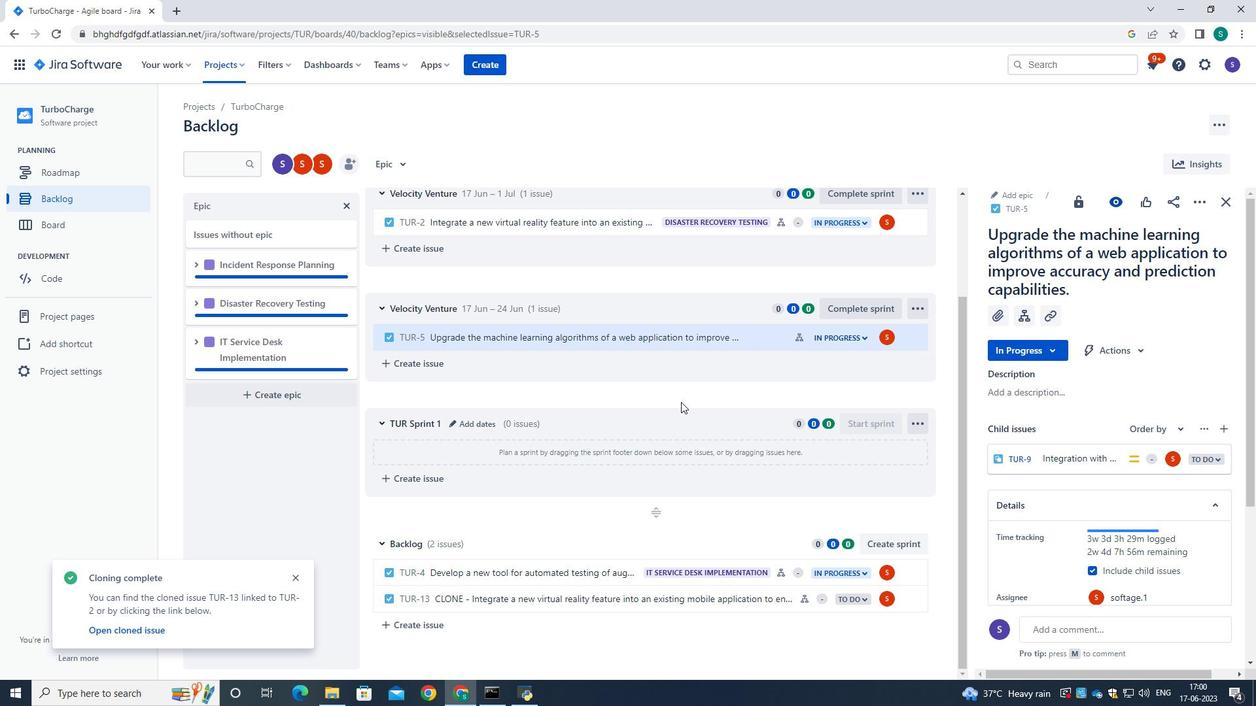 
Action: Mouse moved to (914, 335)
Screenshot: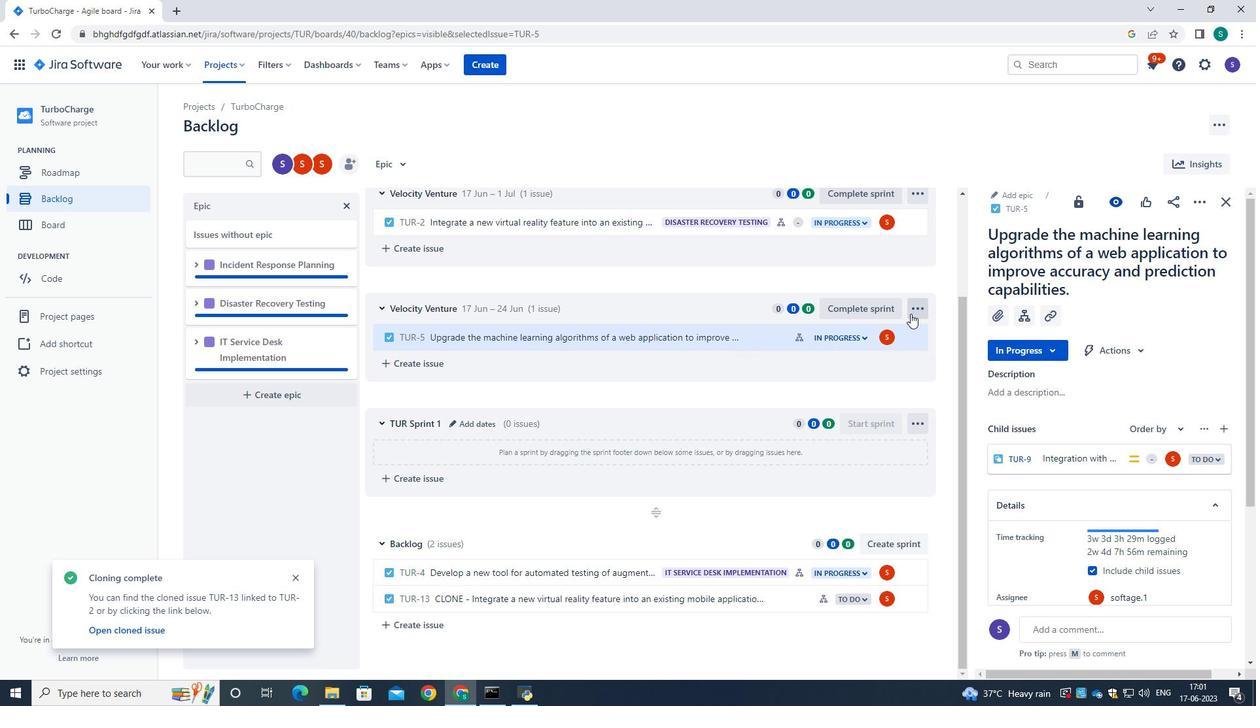 
Action: Mouse pressed left at (914, 335)
Screenshot: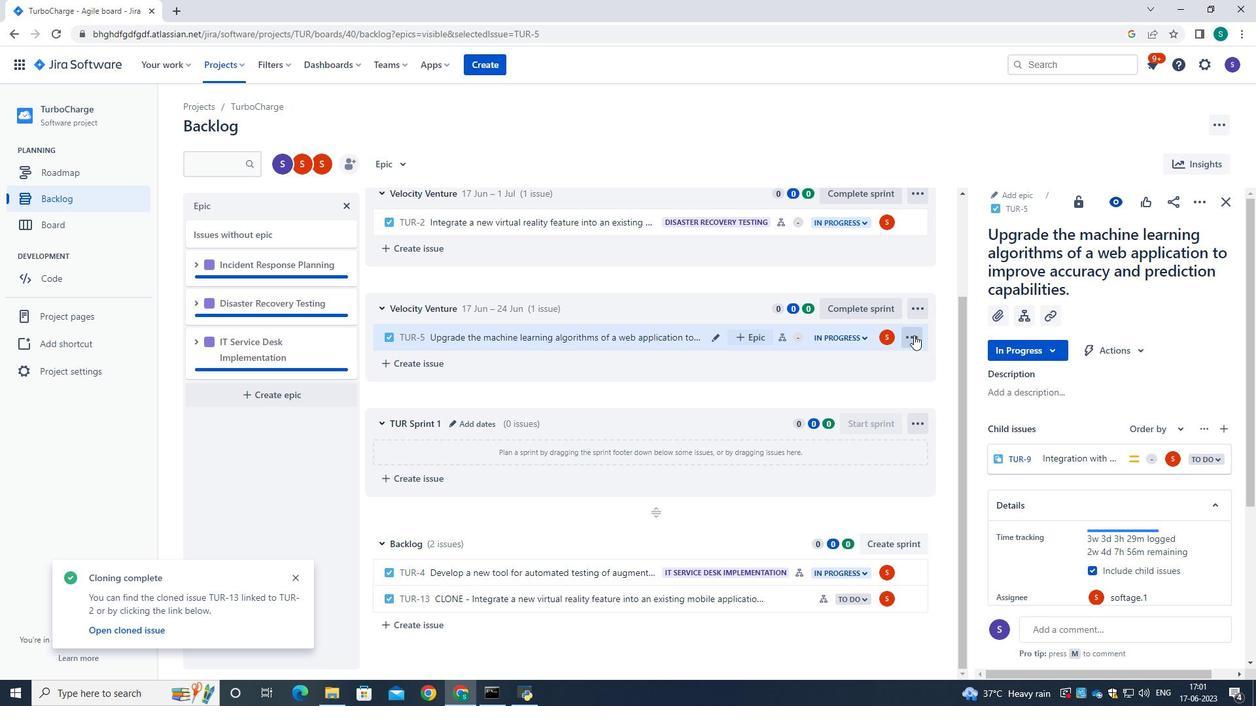 
Action: Mouse moved to (859, 584)
Screenshot: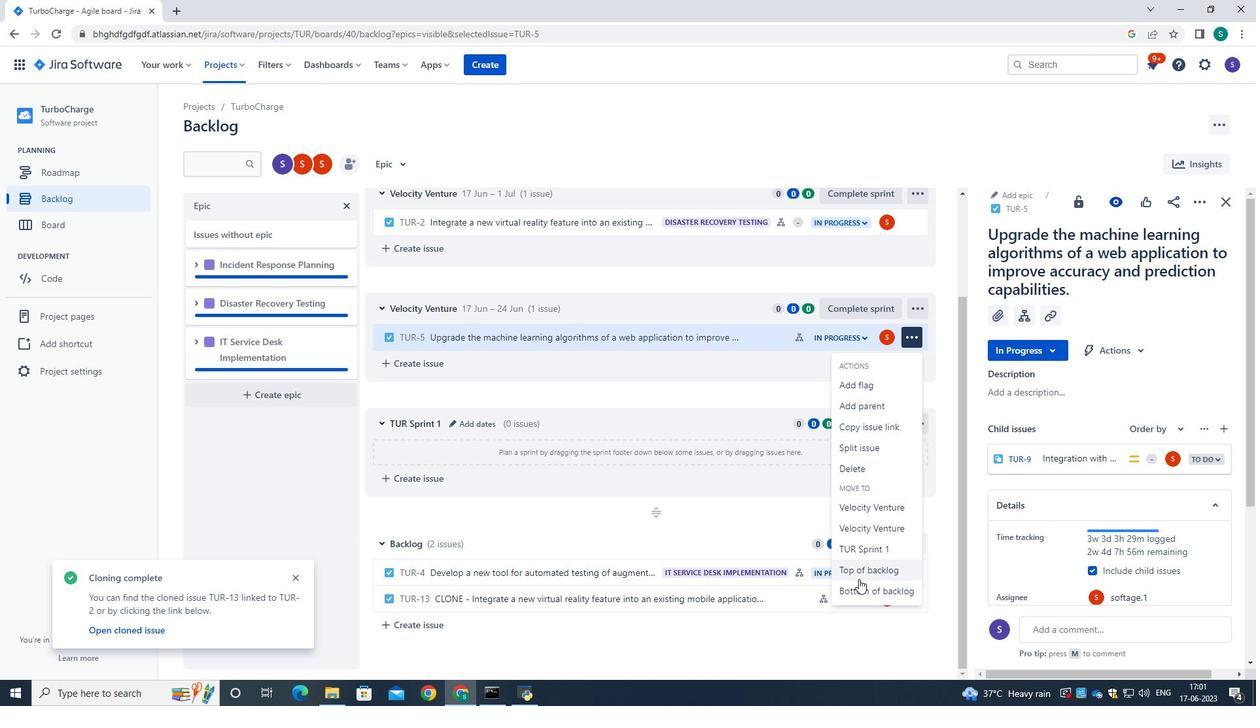 
Action: Mouse pressed left at (859, 584)
Screenshot: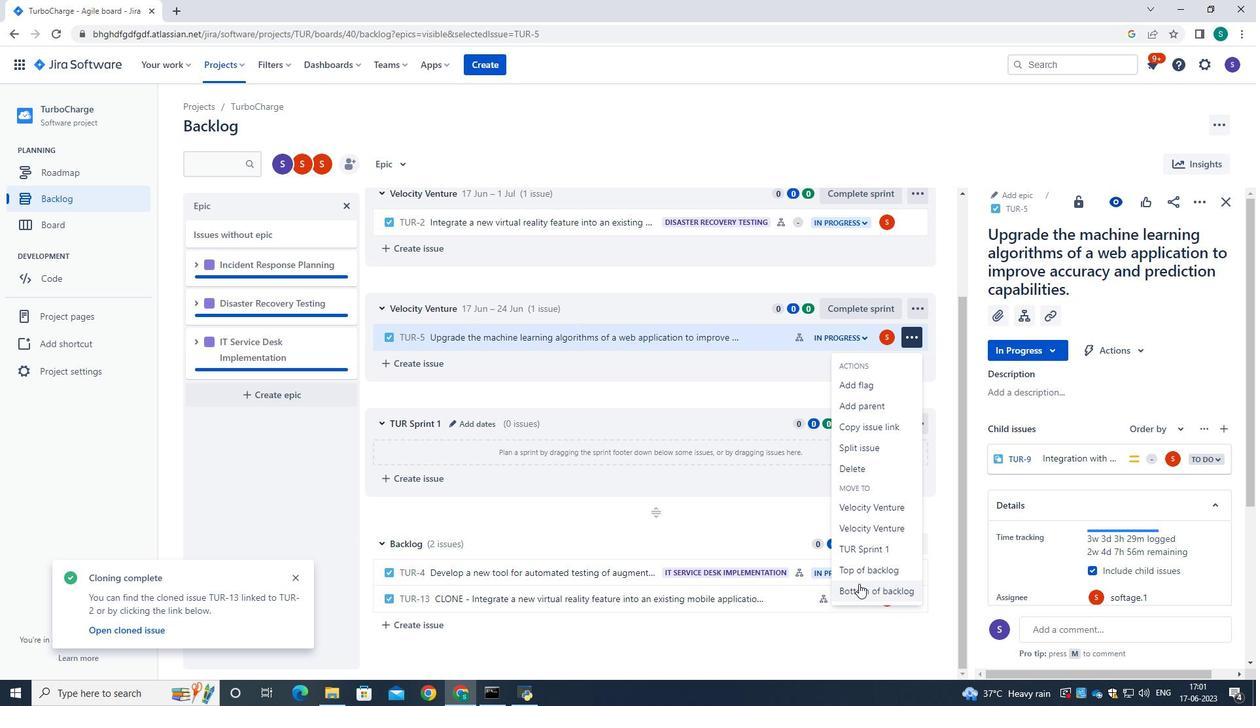 
Action: Mouse moved to (681, 215)
Screenshot: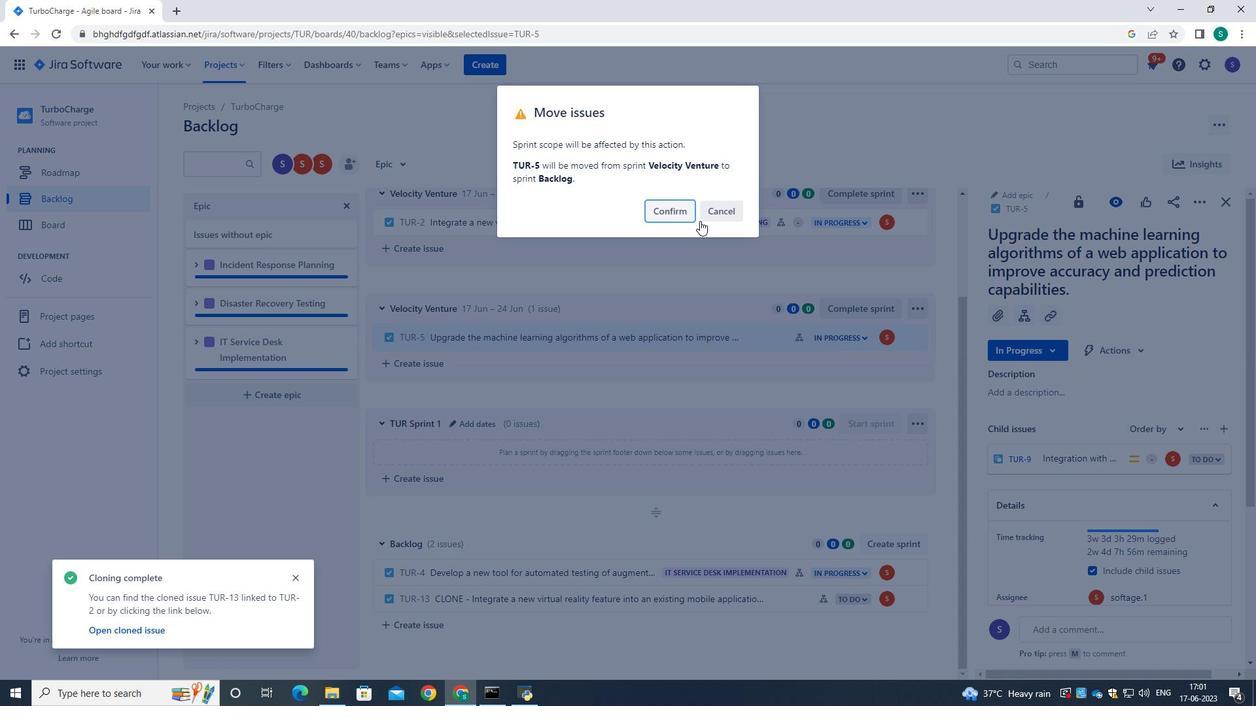 
Action: Mouse pressed left at (681, 215)
Screenshot: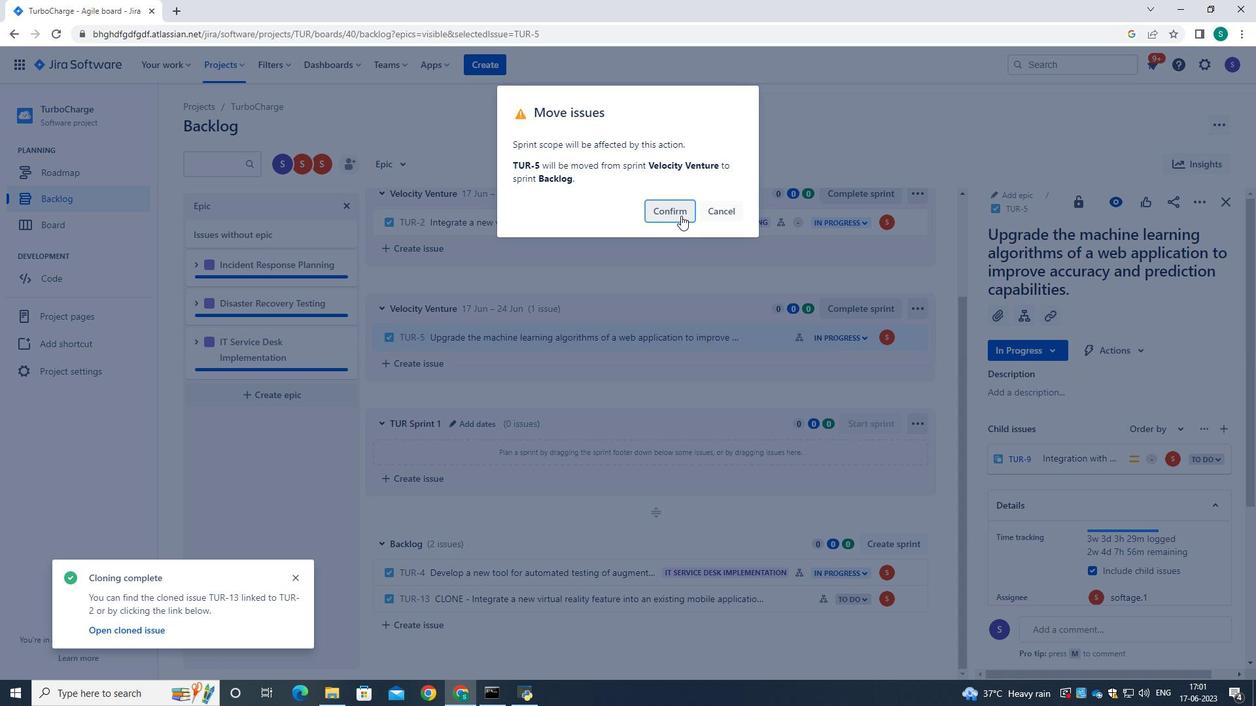 
Action: Mouse moved to (720, 374)
Screenshot: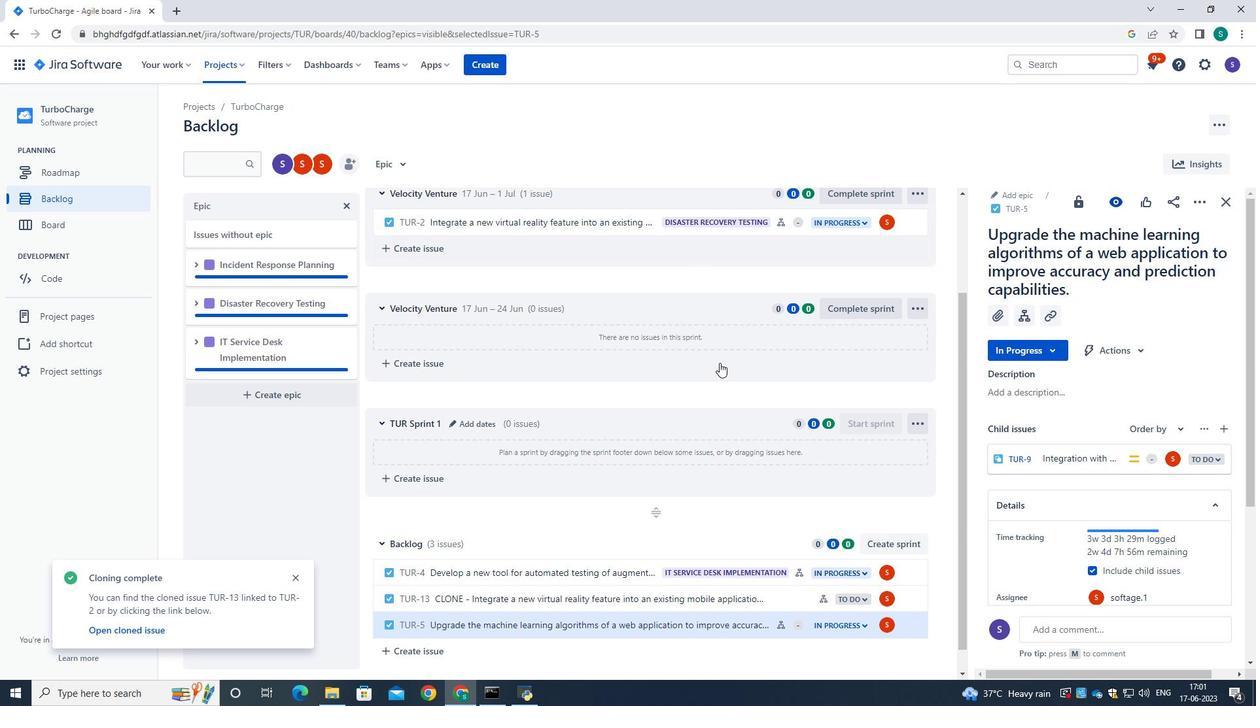 
Action: Mouse scrolled (720, 373) with delta (0, 0)
Screenshot: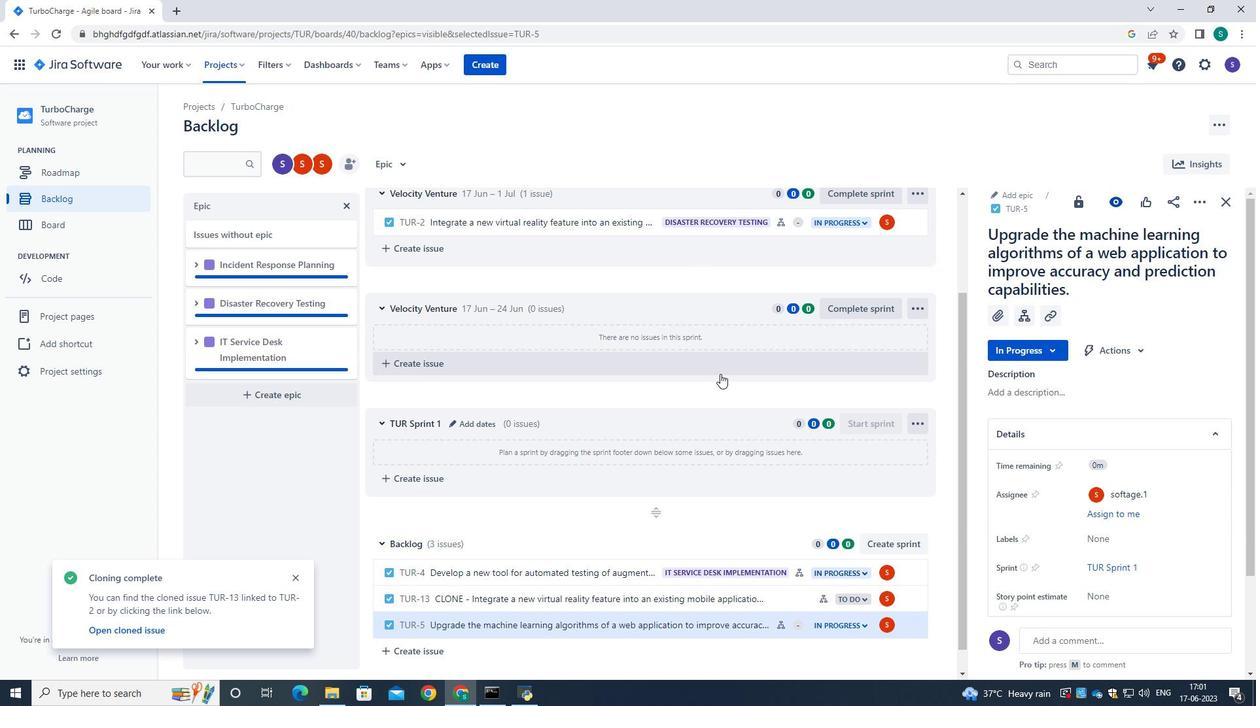 
Action: Mouse moved to (720, 374)
Screenshot: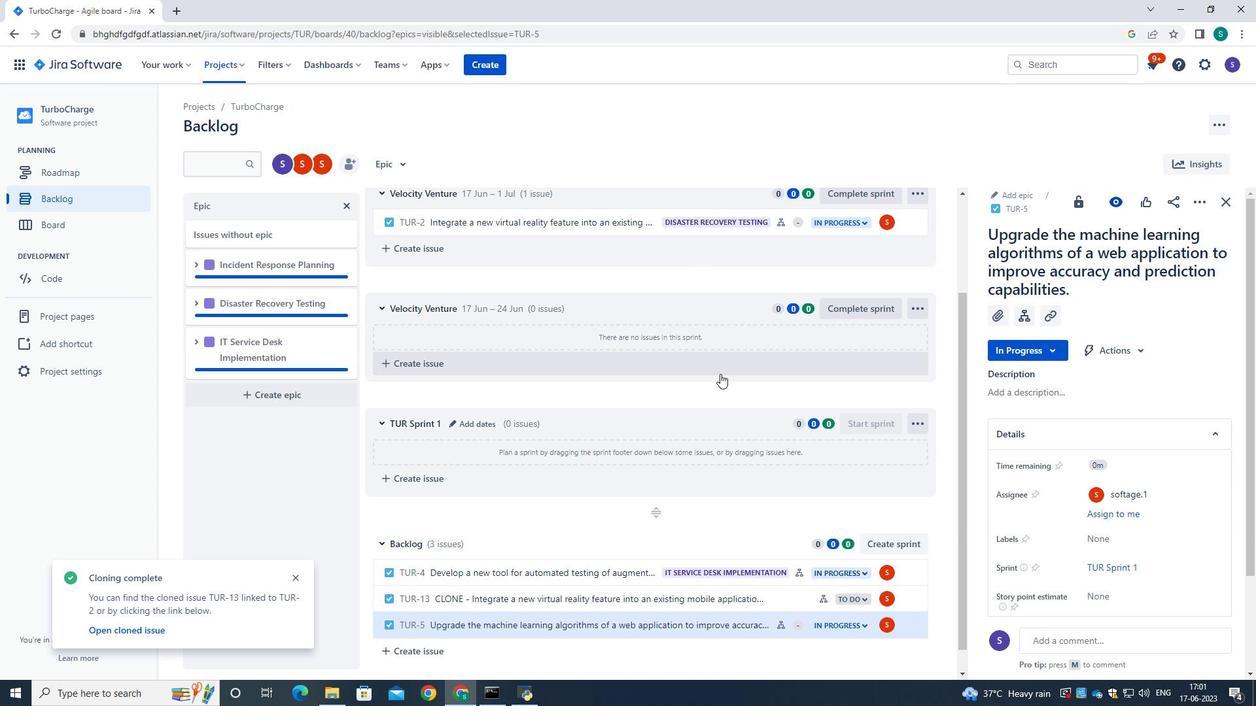 
Action: Mouse scrolled (720, 374) with delta (0, 0)
Screenshot: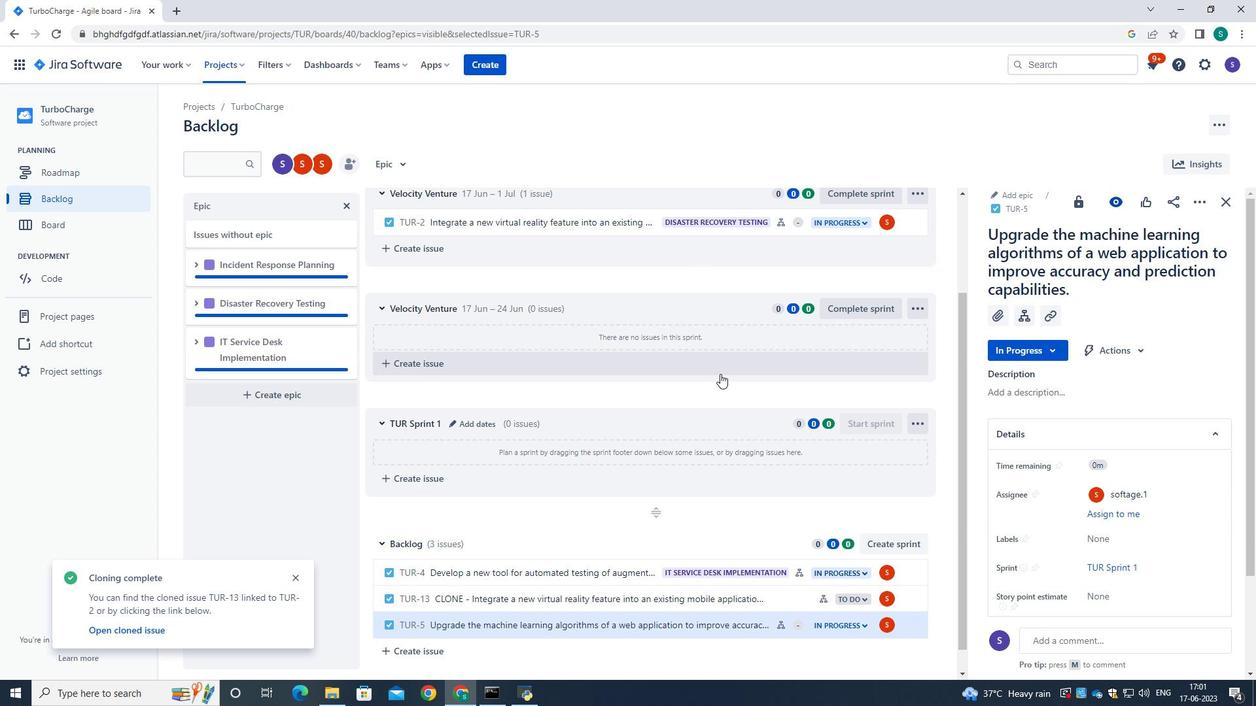 
Action: Mouse moved to (721, 375)
Screenshot: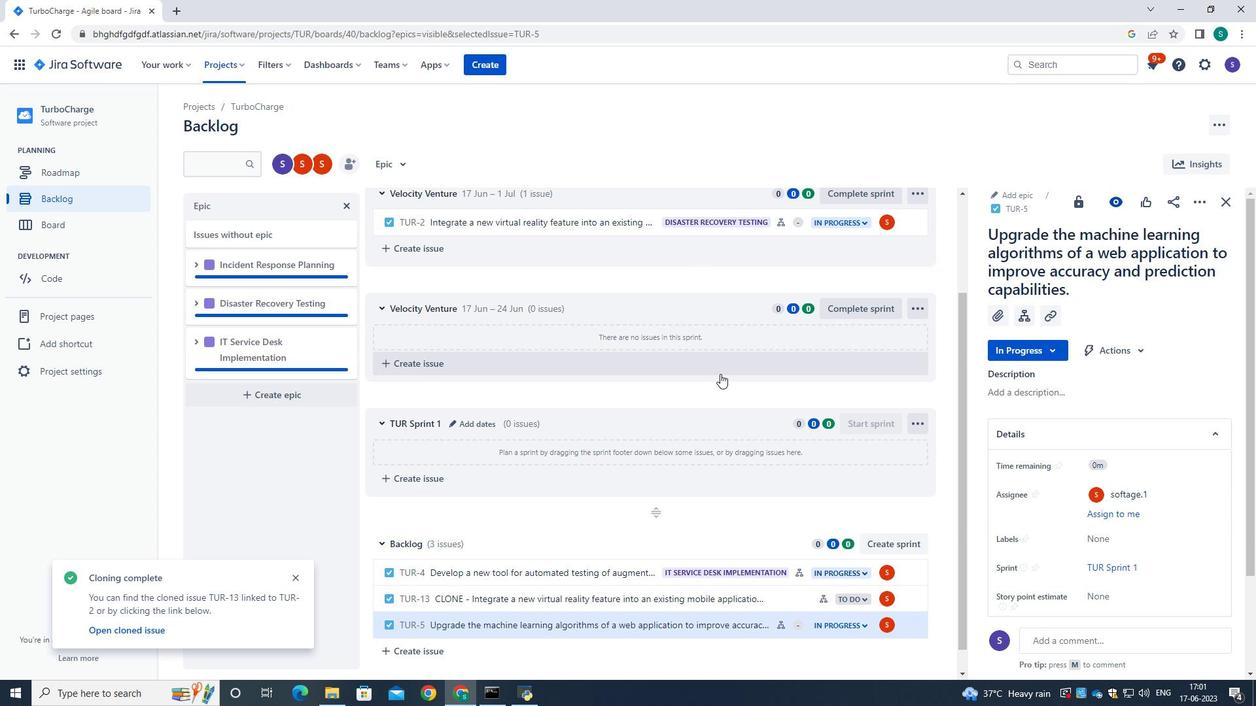
Action: Mouse scrolled (721, 374) with delta (0, 0)
Screenshot: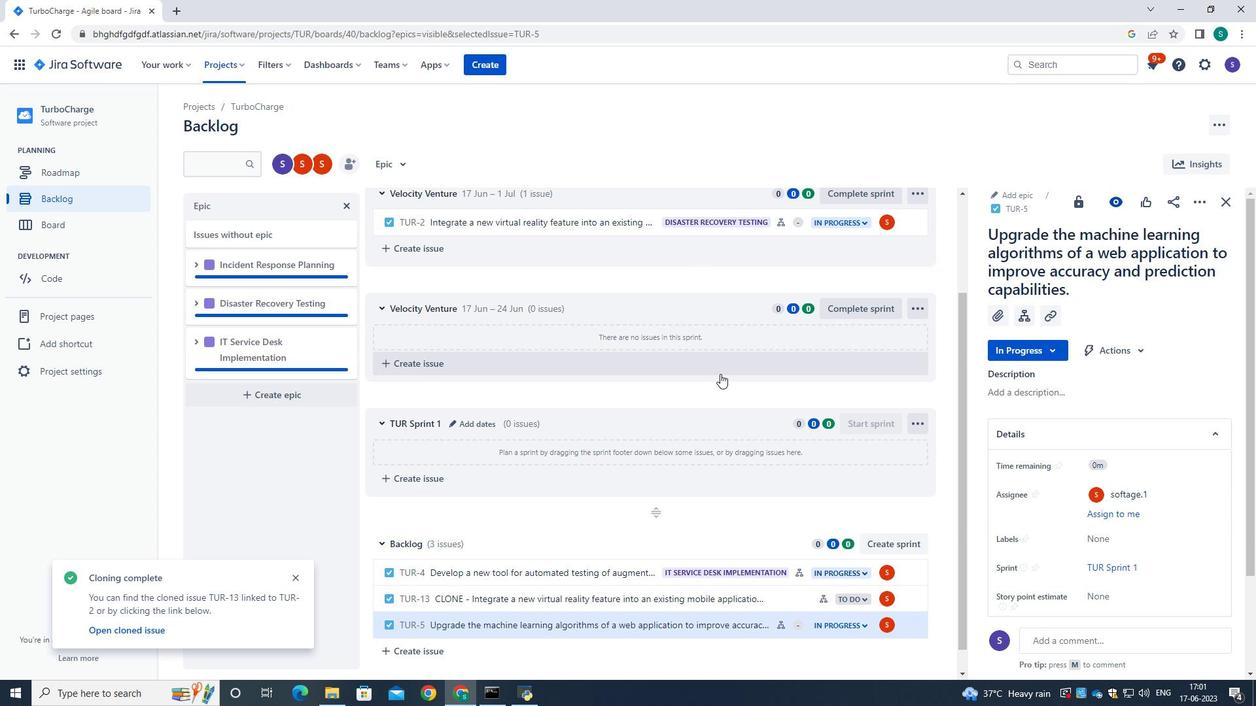 
Action: Mouse moved to (749, 599)
Screenshot: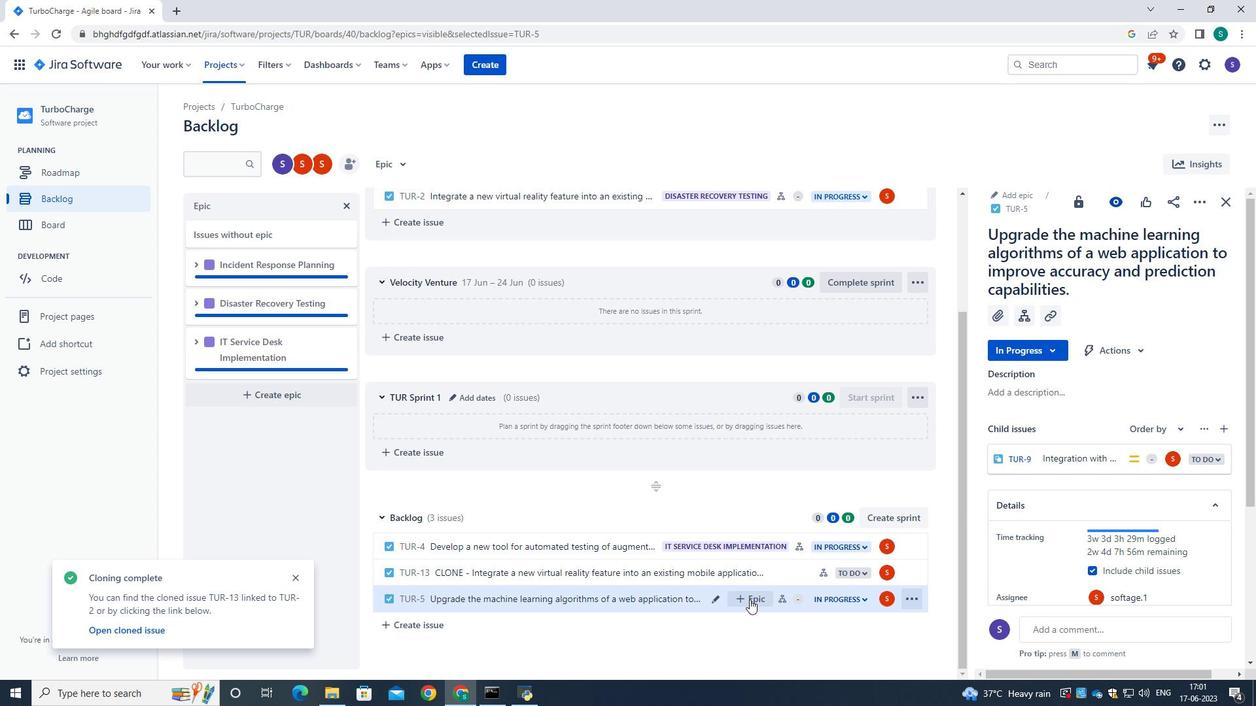 
Action: Mouse pressed left at (749, 599)
Screenshot: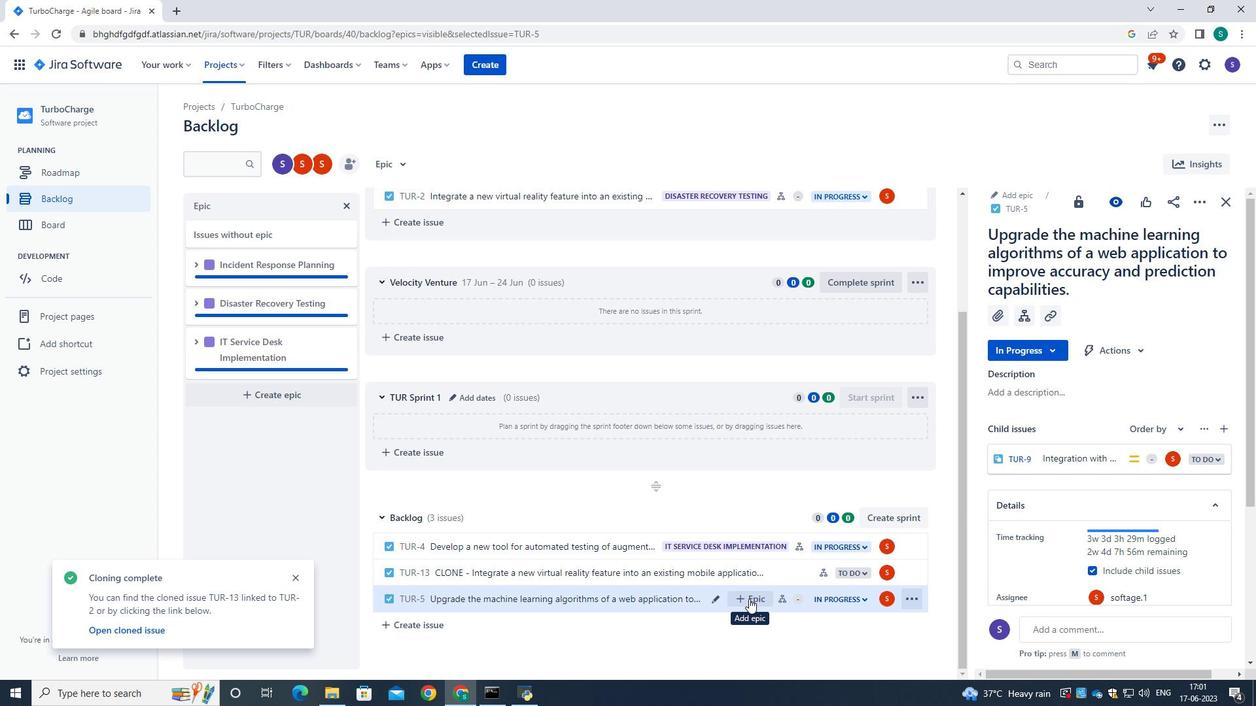 
Action: Mouse moved to (800, 501)
Screenshot: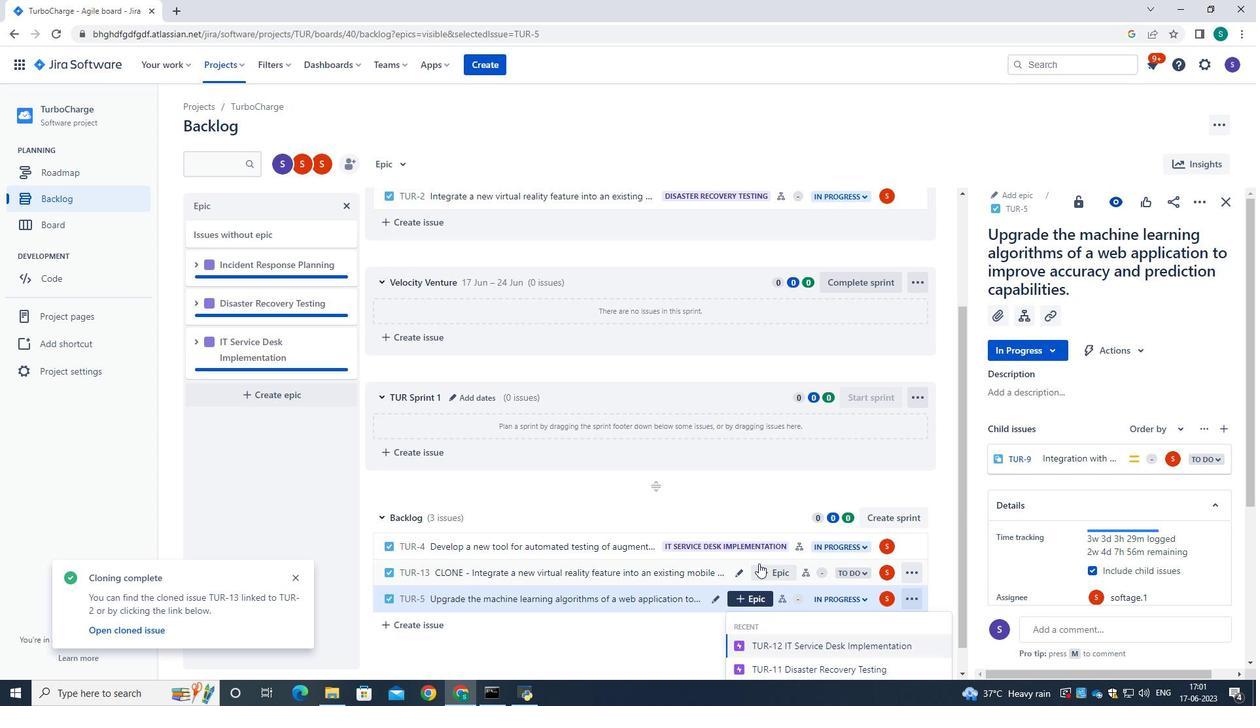 
Action: Mouse scrolled (800, 500) with delta (0, 0)
Screenshot: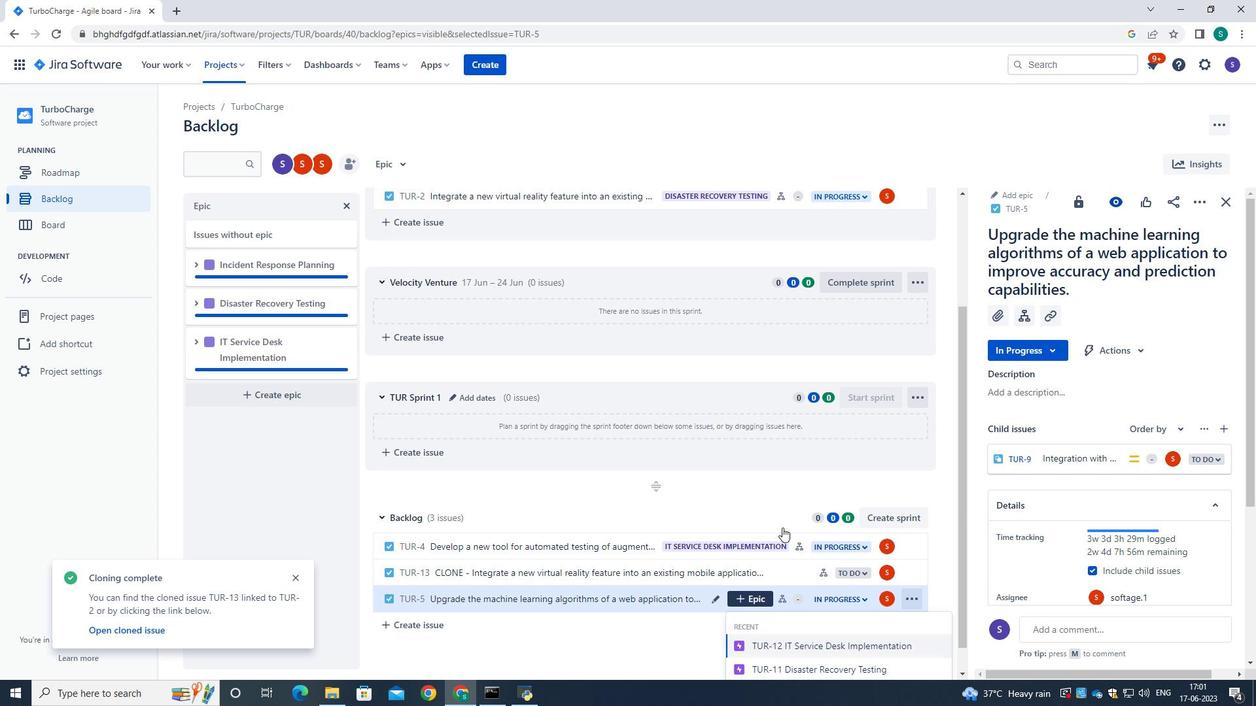
Action: Mouse scrolled (800, 500) with delta (0, 0)
Screenshot: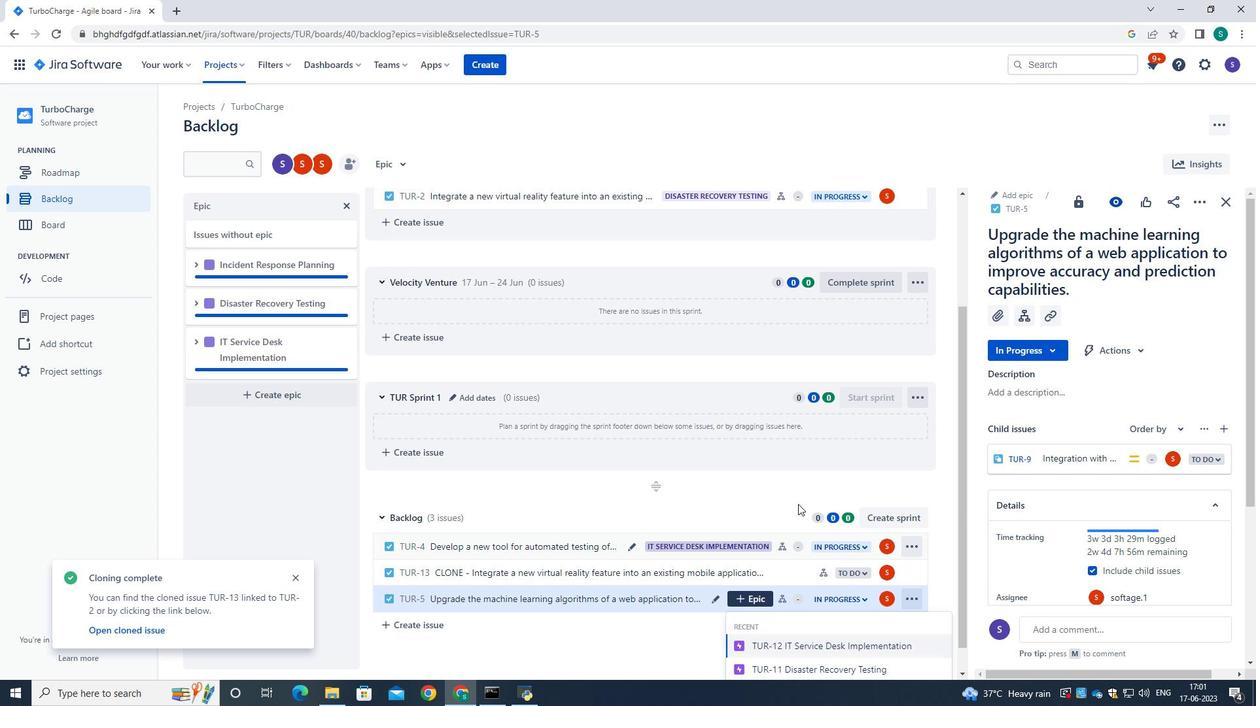 
Action: Mouse scrolled (800, 500) with delta (0, 0)
Screenshot: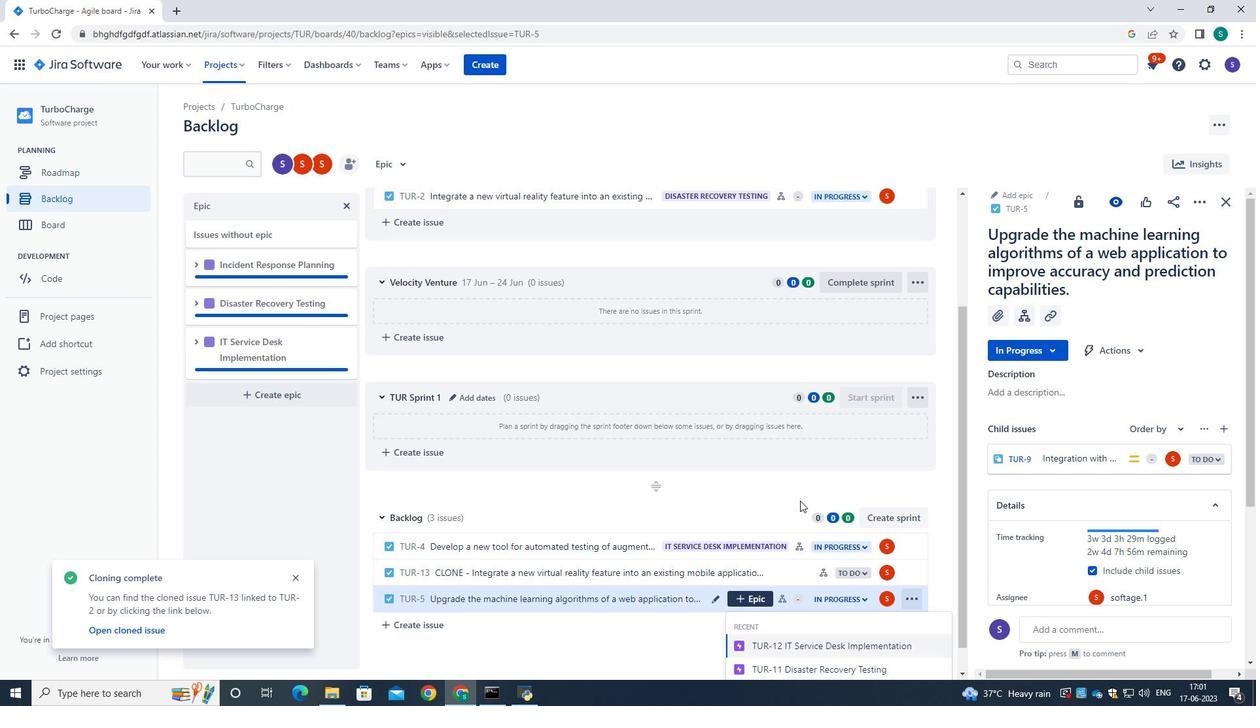 
Action: Mouse moved to (823, 666)
Screenshot: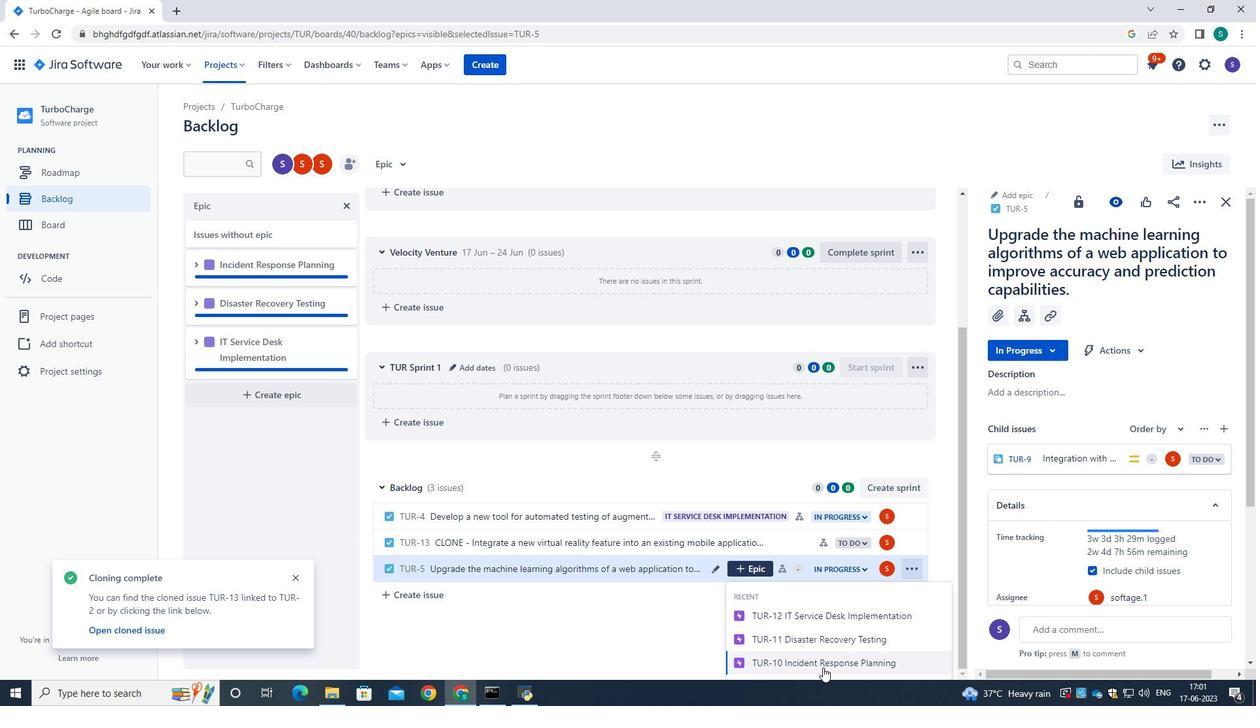 
Action: Mouse pressed left at (823, 666)
Screenshot: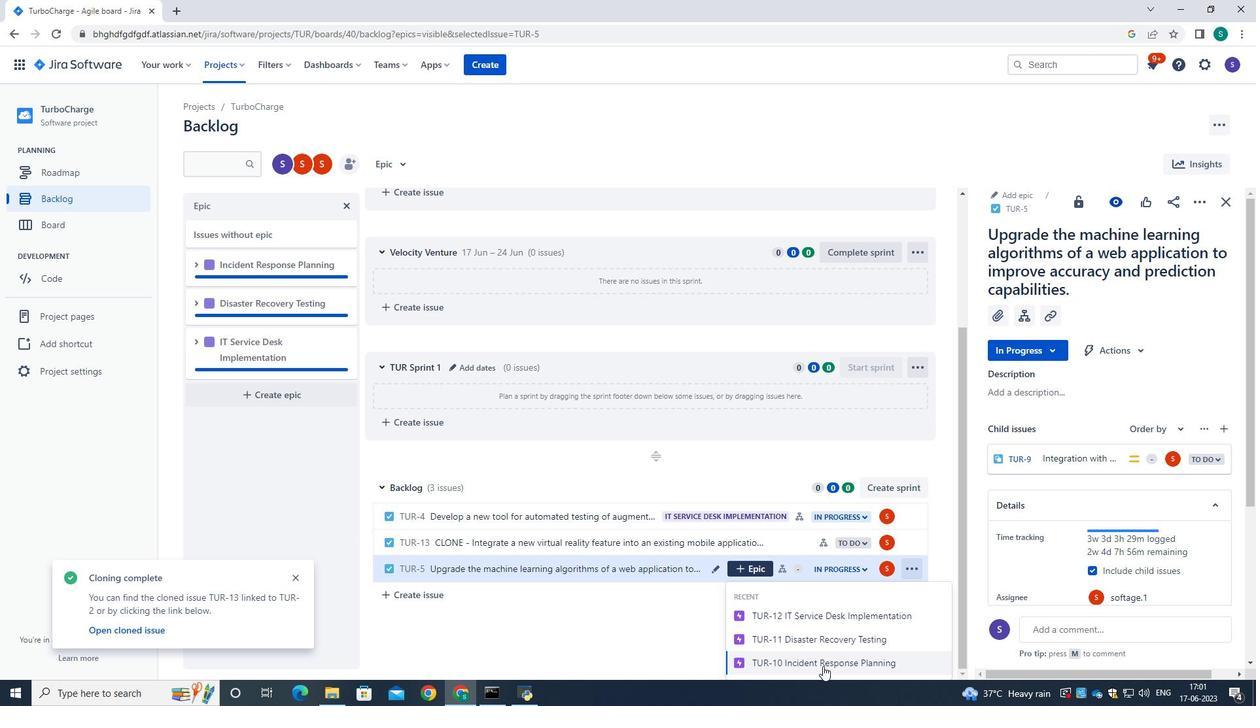 
Action: Mouse moved to (727, 141)
Screenshot: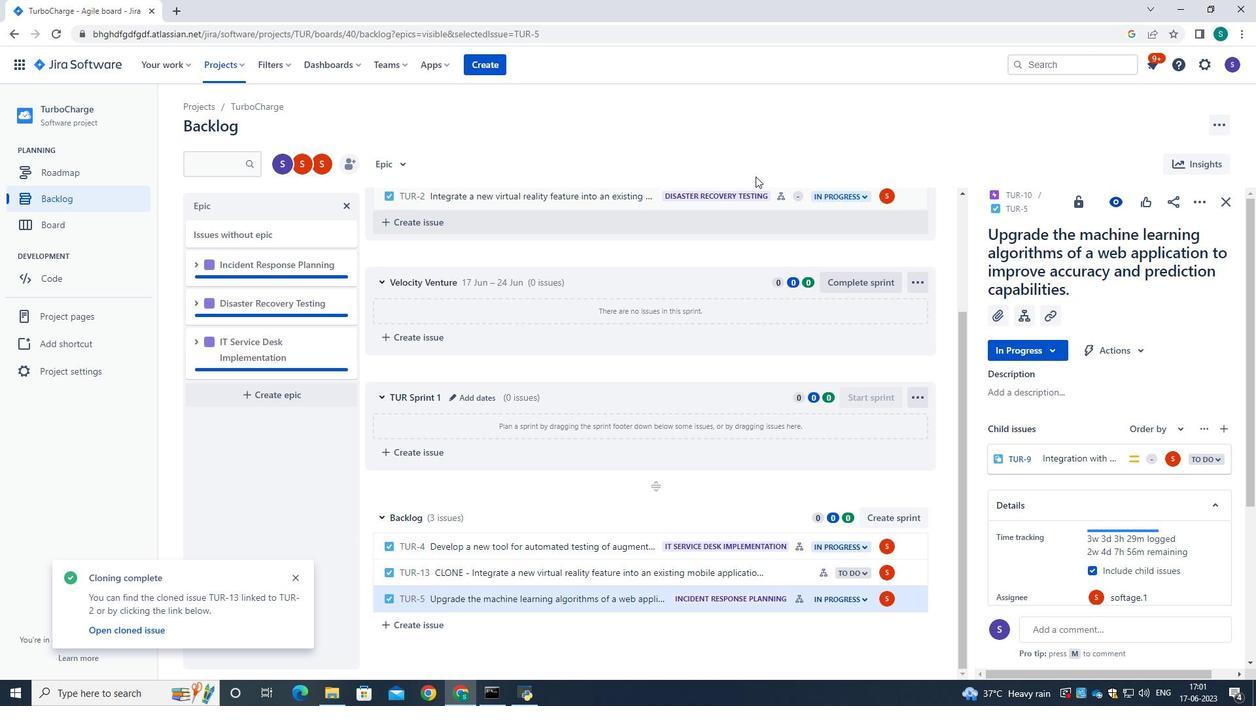 
Action: Mouse pressed left at (727, 141)
Screenshot: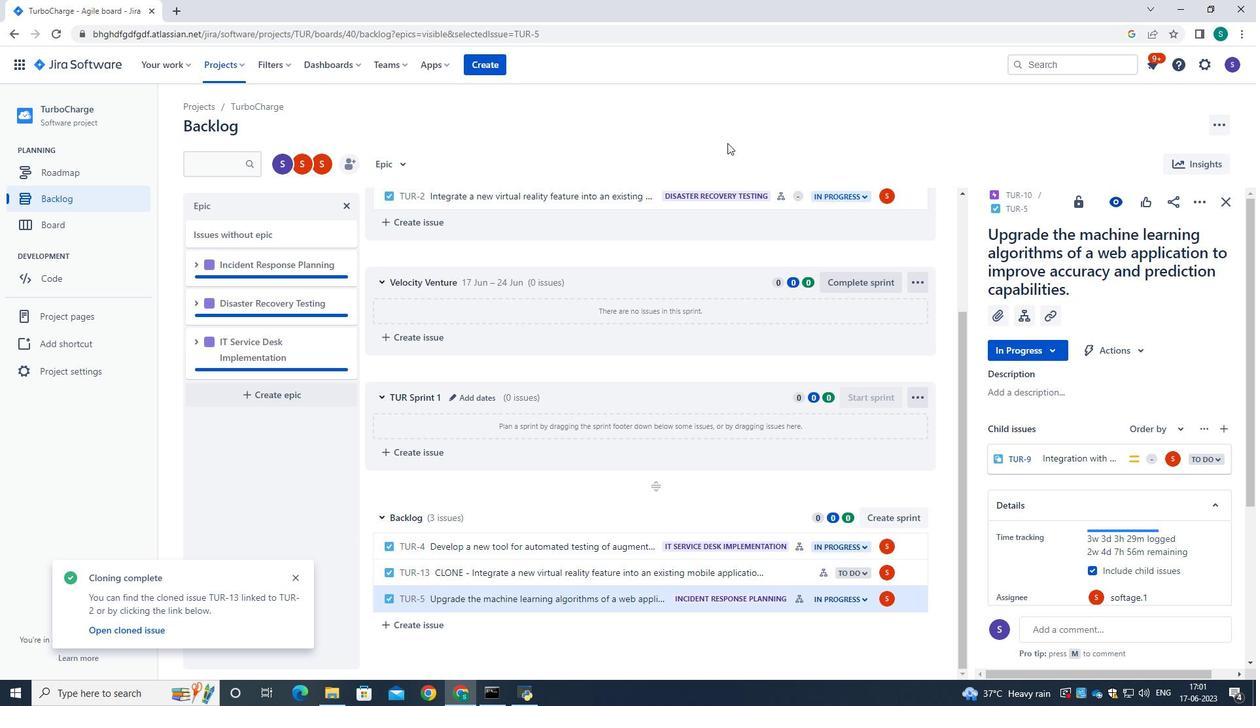 
